 Task: Add the task  Implement a new cloud-based project accounting system for a company to the section Flight Plan in the project BayTech and add a Due Date to the respective task as 2024/05/18
Action: Mouse moved to (647, 502)
Screenshot: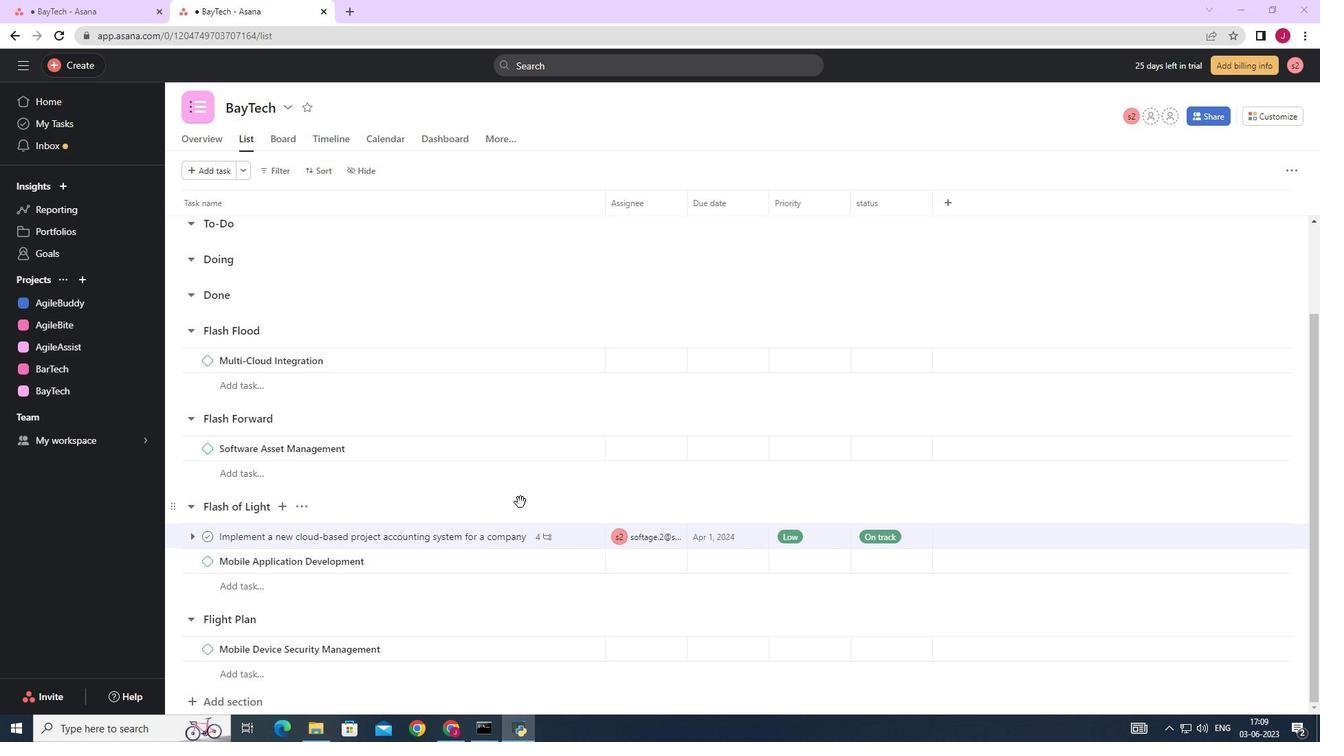 
Action: Mouse scrolled (647, 501) with delta (0, 0)
Screenshot: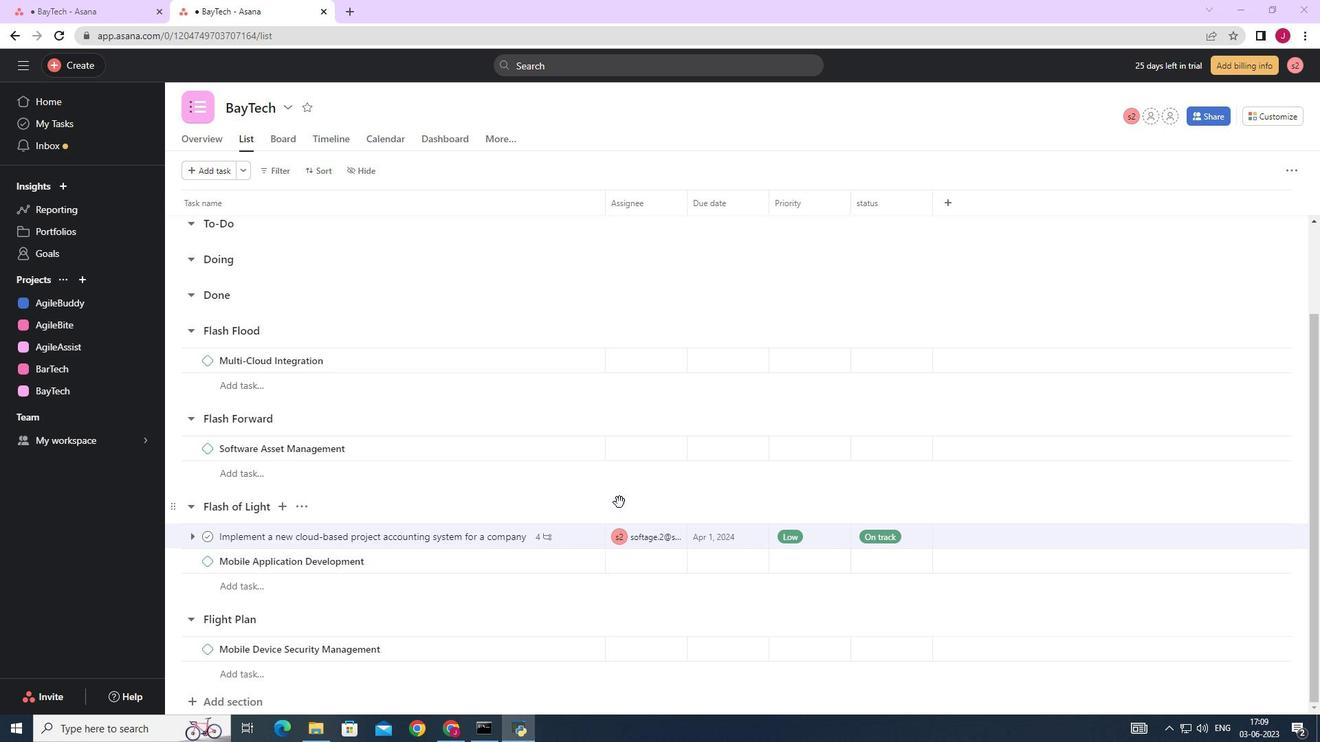 
Action: Mouse scrolled (647, 501) with delta (0, 0)
Screenshot: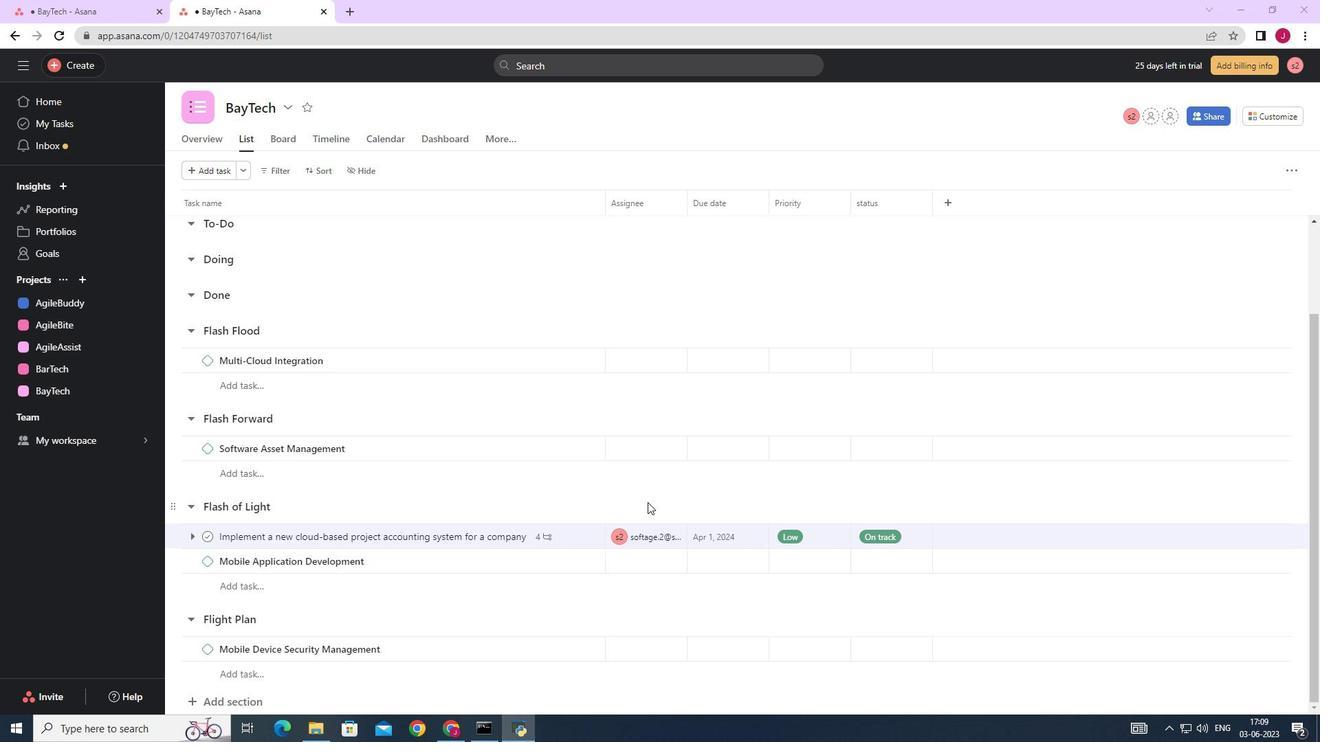 
Action: Mouse scrolled (647, 501) with delta (0, 0)
Screenshot: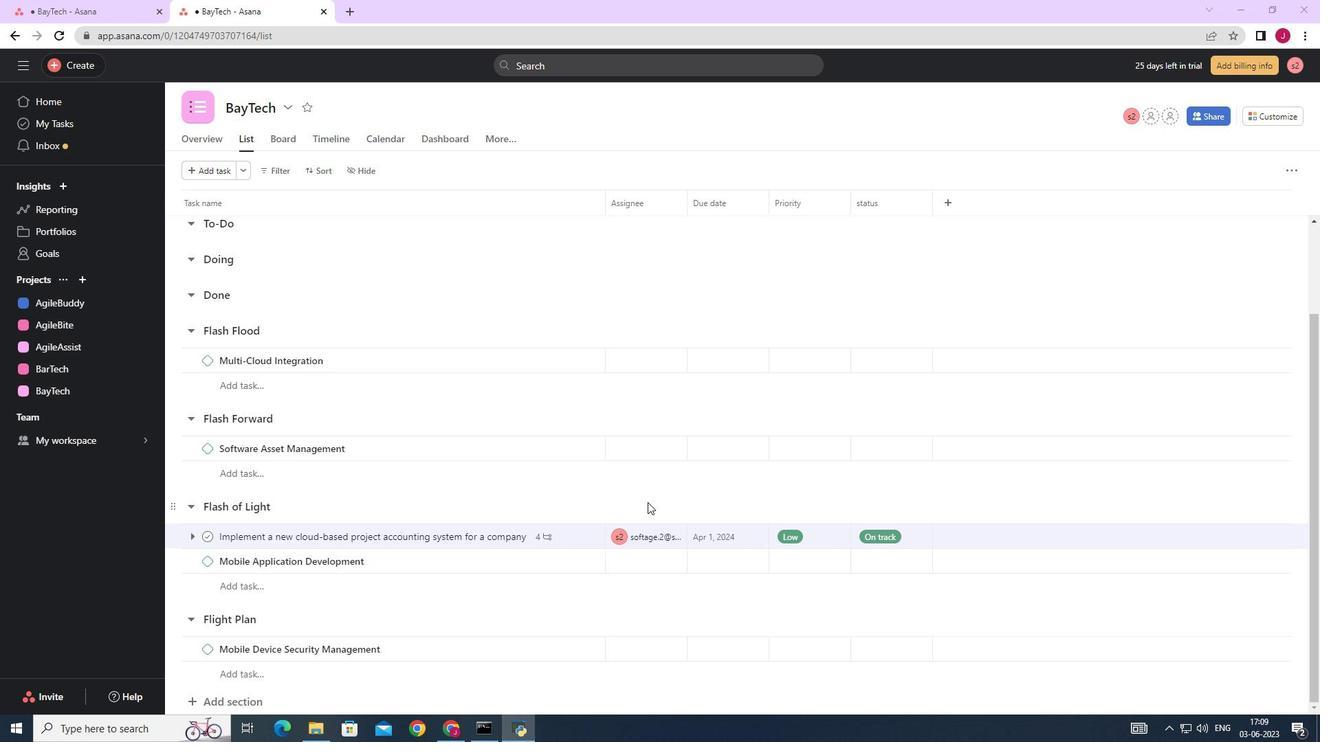 
Action: Mouse scrolled (647, 501) with delta (0, 0)
Screenshot: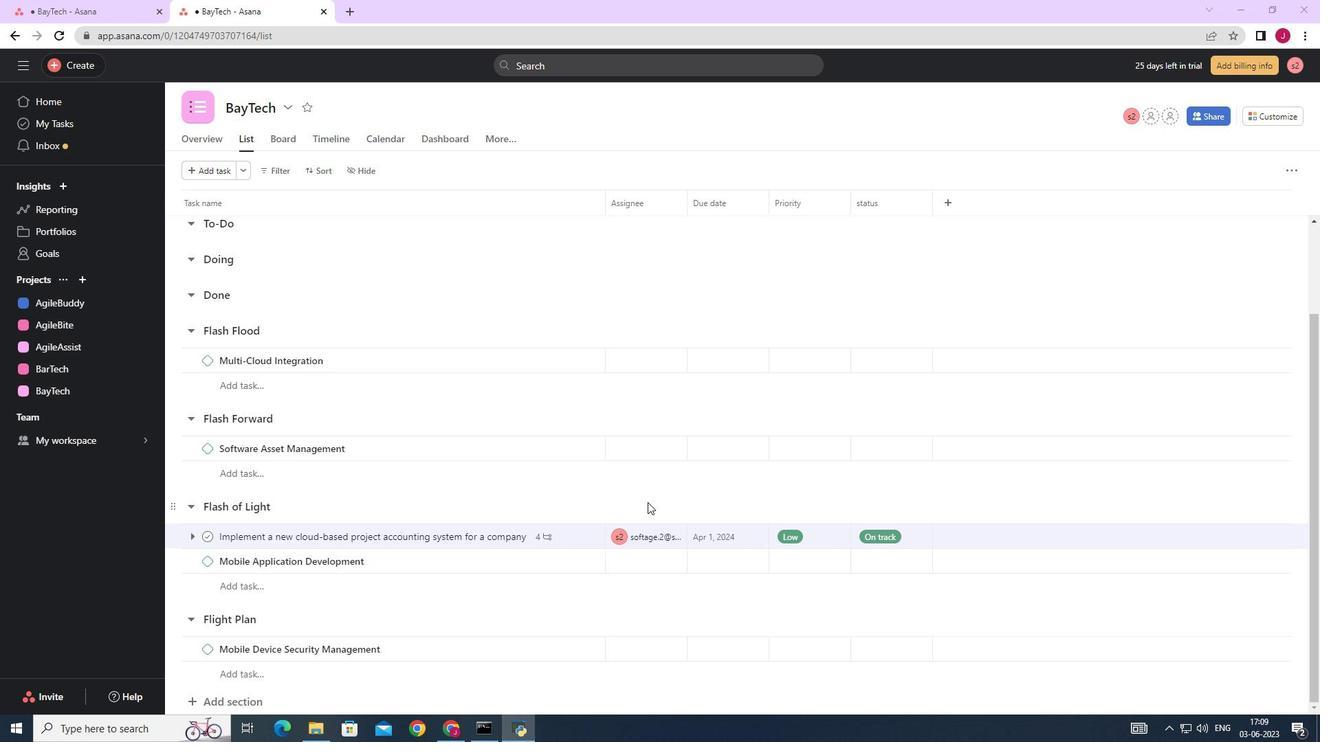 
Action: Mouse scrolled (647, 501) with delta (0, 0)
Screenshot: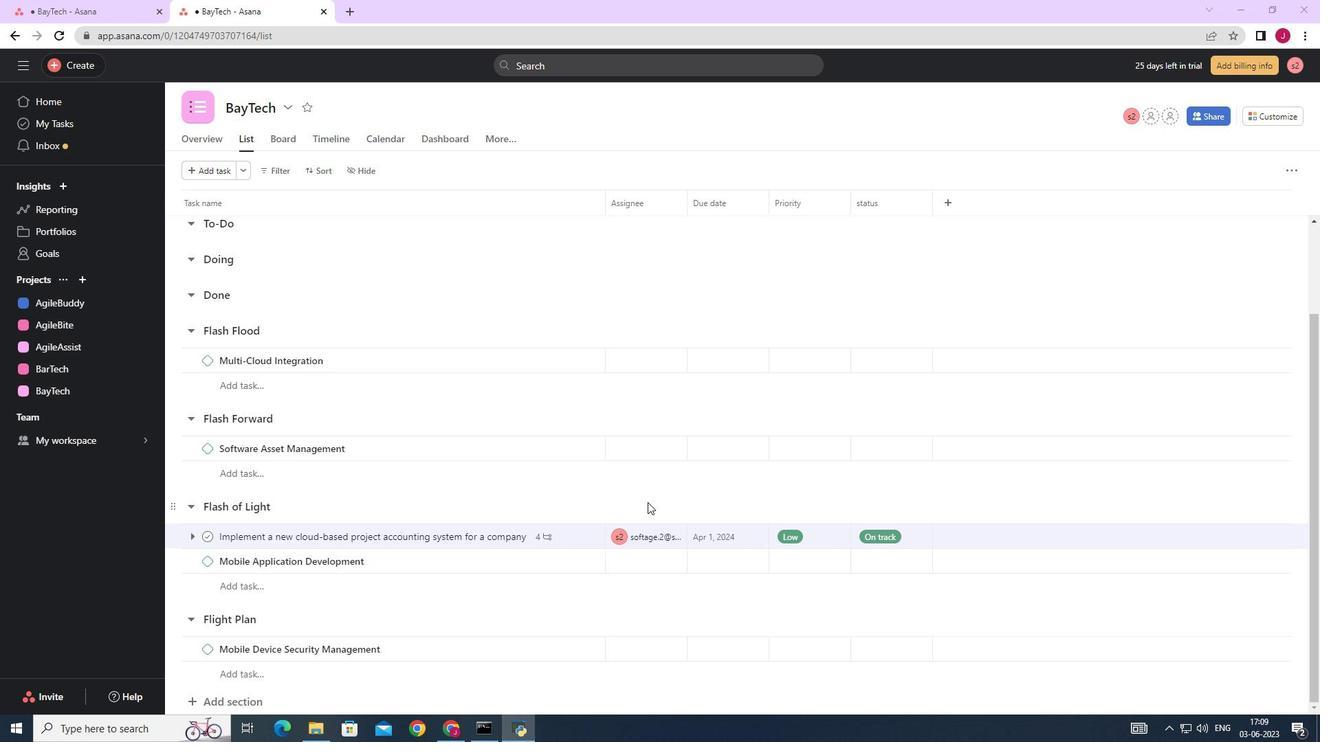 
Action: Mouse moved to (565, 535)
Screenshot: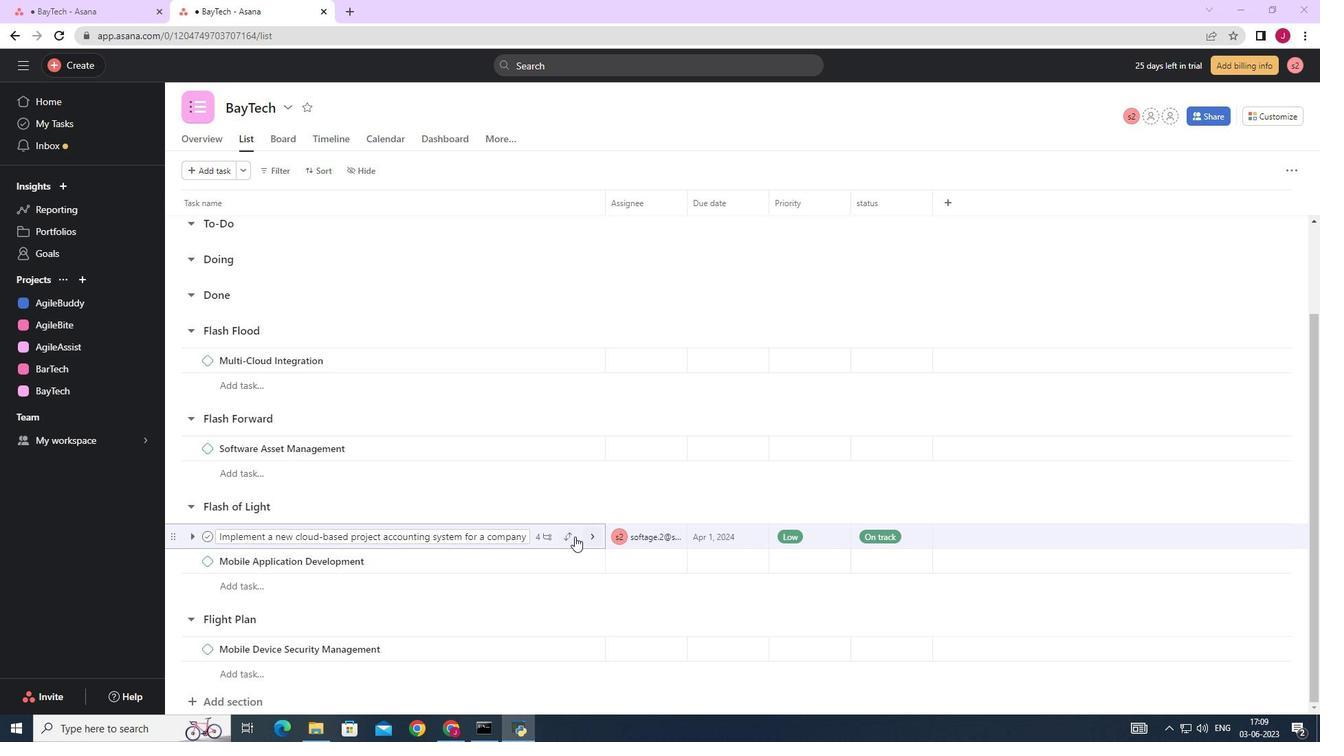 
Action: Mouse pressed left at (565, 535)
Screenshot: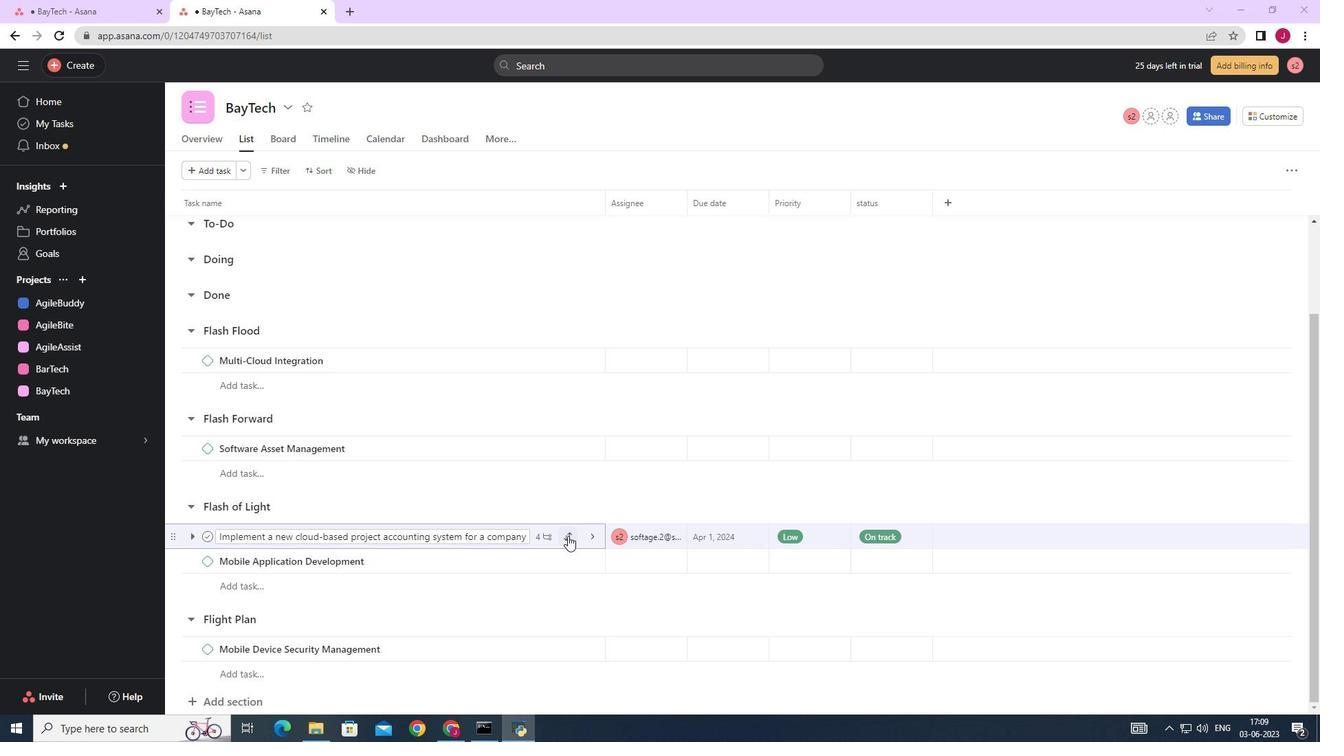 
Action: Mouse moved to (489, 506)
Screenshot: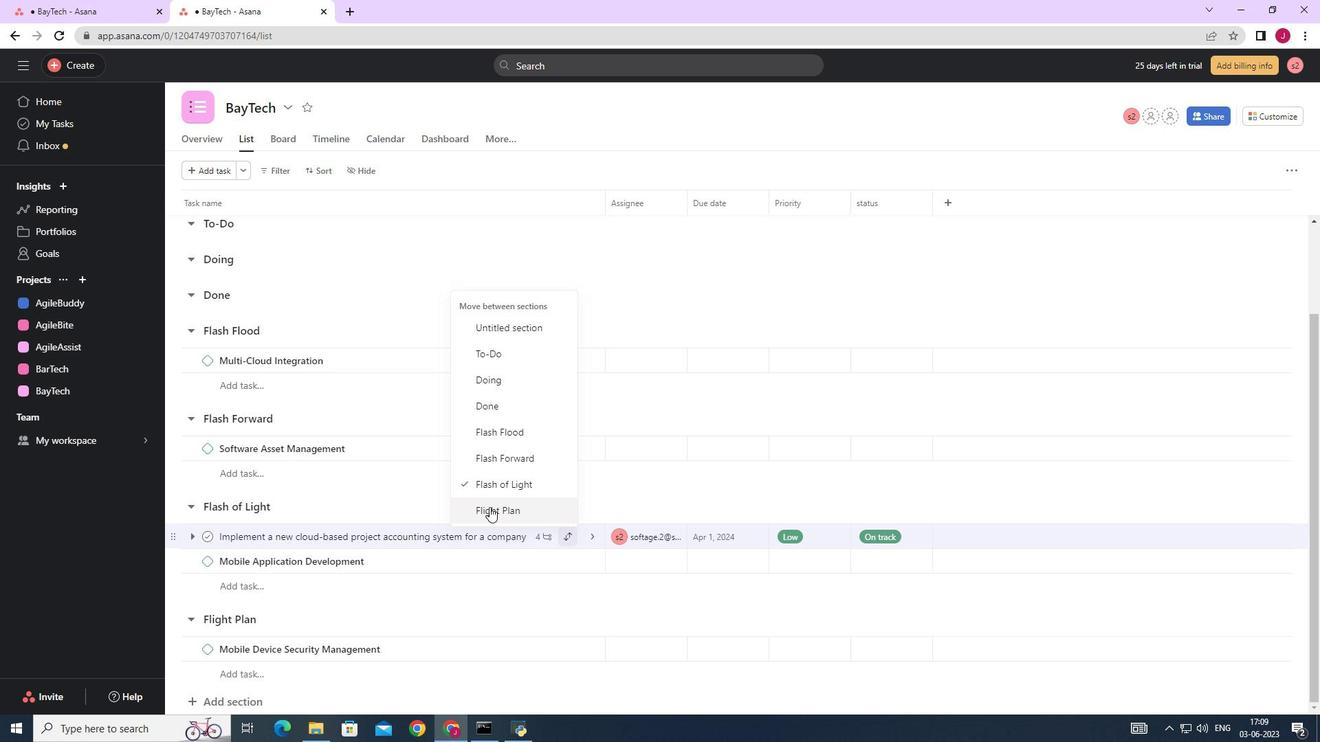 
Action: Mouse pressed left at (489, 506)
Screenshot: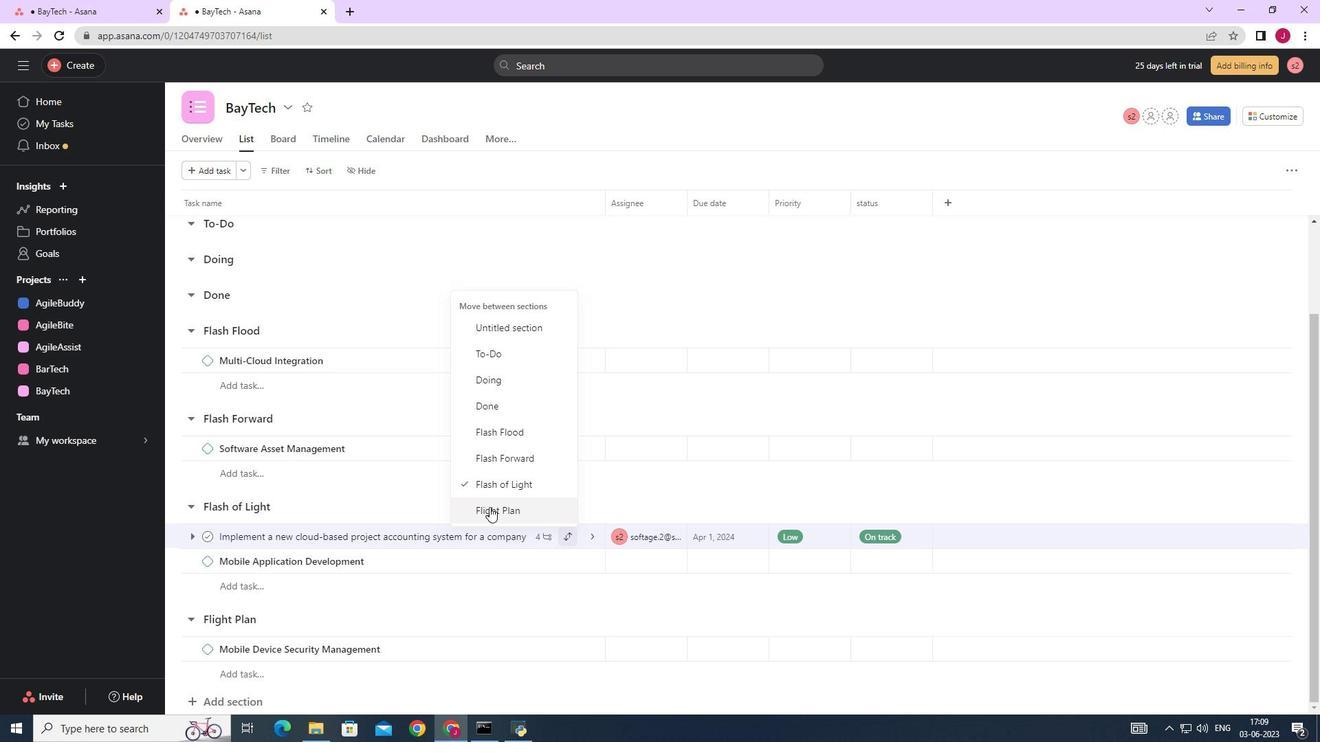 
Action: Mouse moved to (755, 628)
Screenshot: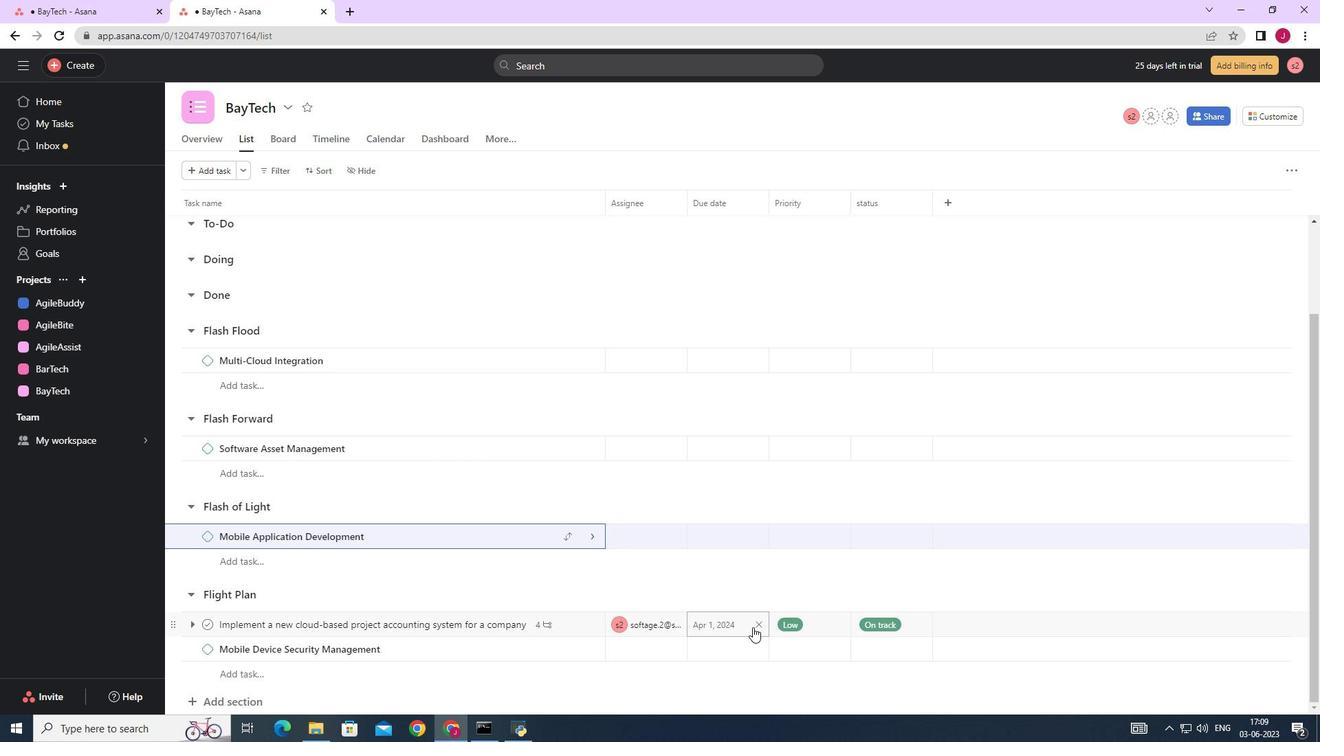 
Action: Mouse pressed left at (755, 628)
Screenshot: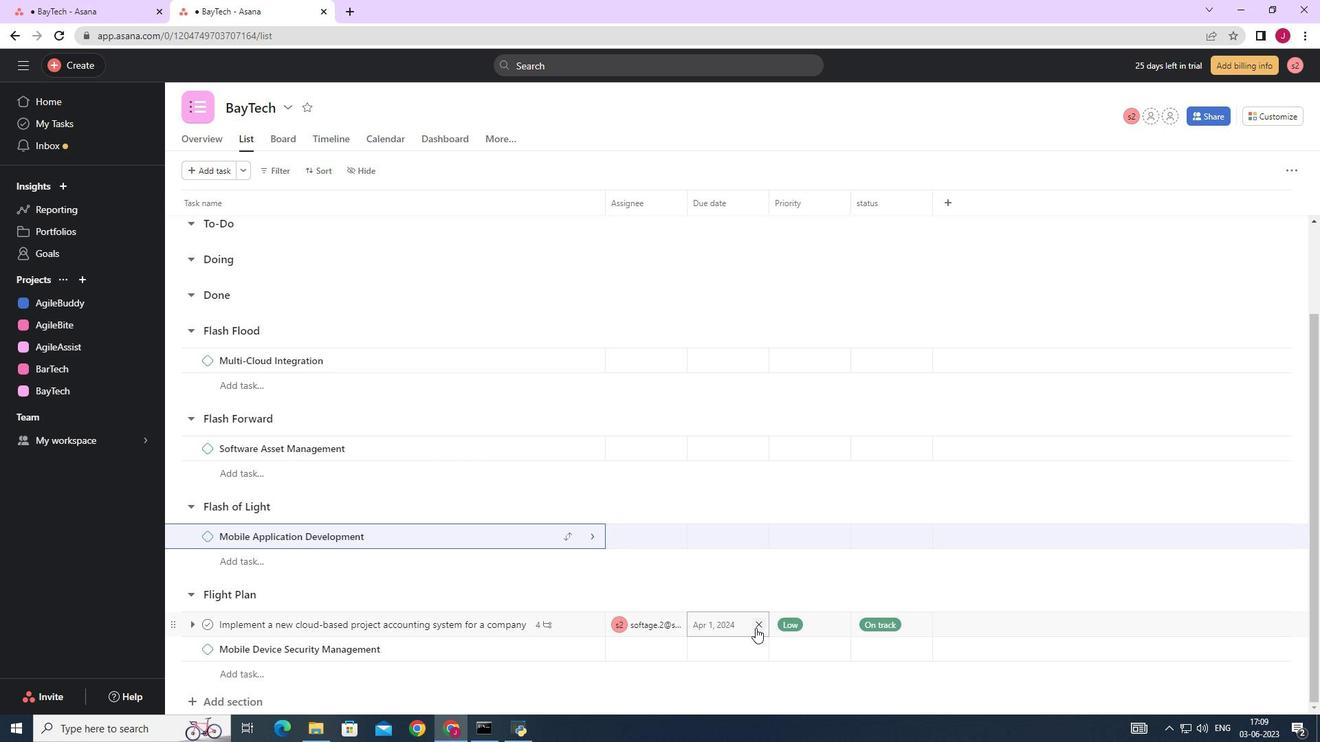 
Action: Mouse moved to (698, 490)
Screenshot: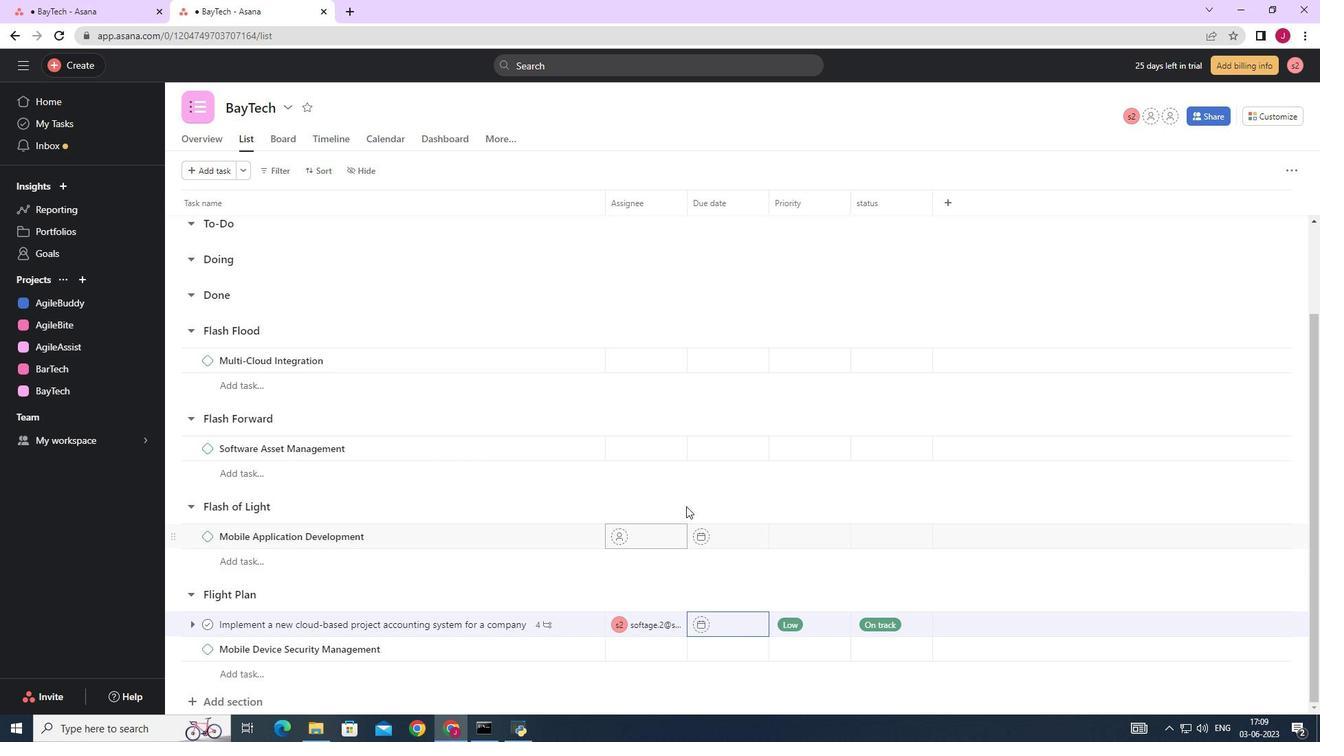
Action: Mouse scrolled (698, 489) with delta (0, 0)
Screenshot: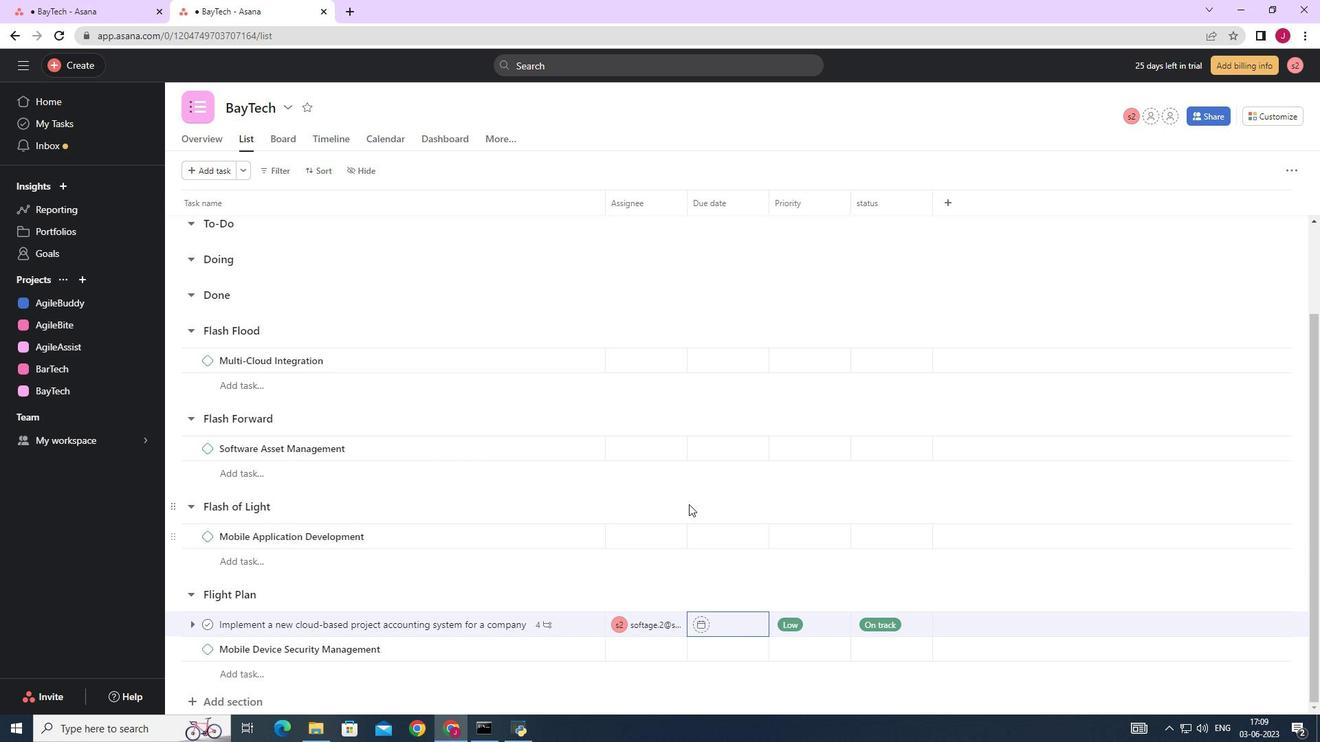 
Action: Mouse scrolled (698, 489) with delta (0, 0)
Screenshot: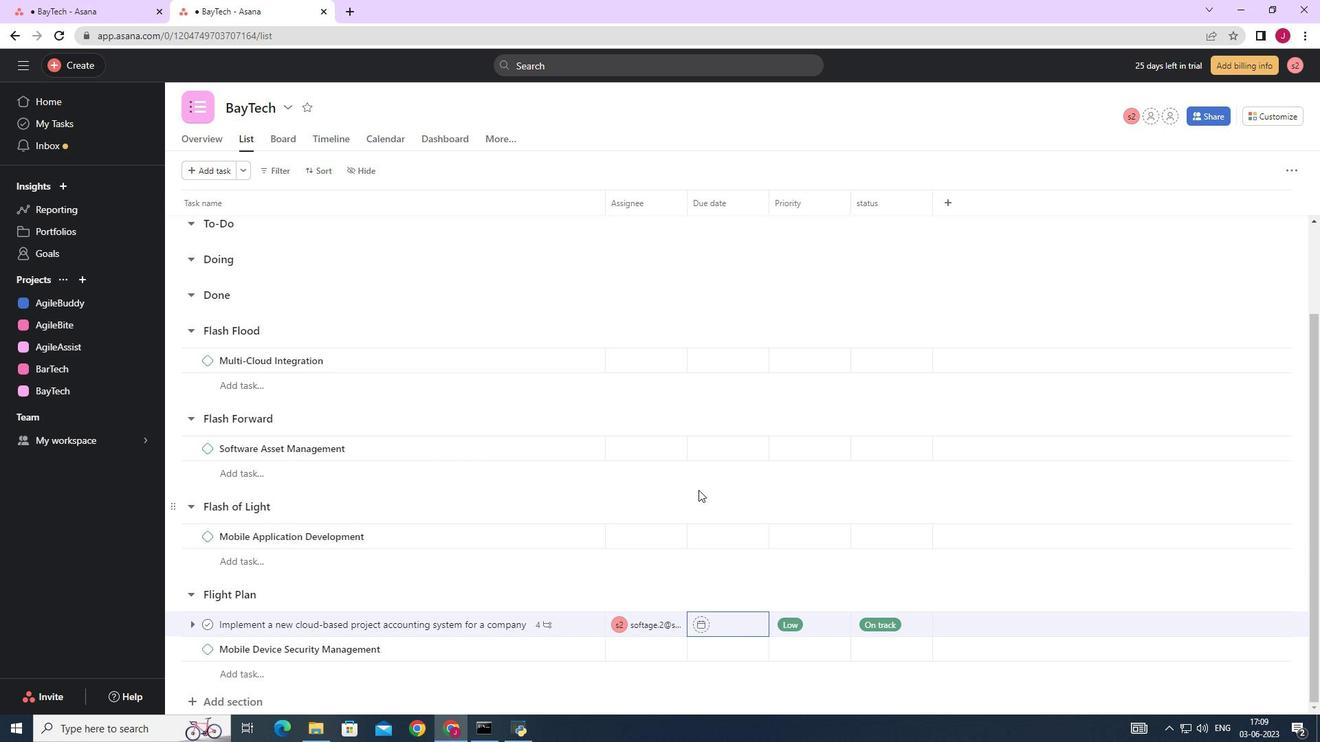 
Action: Mouse scrolled (698, 489) with delta (0, 0)
Screenshot: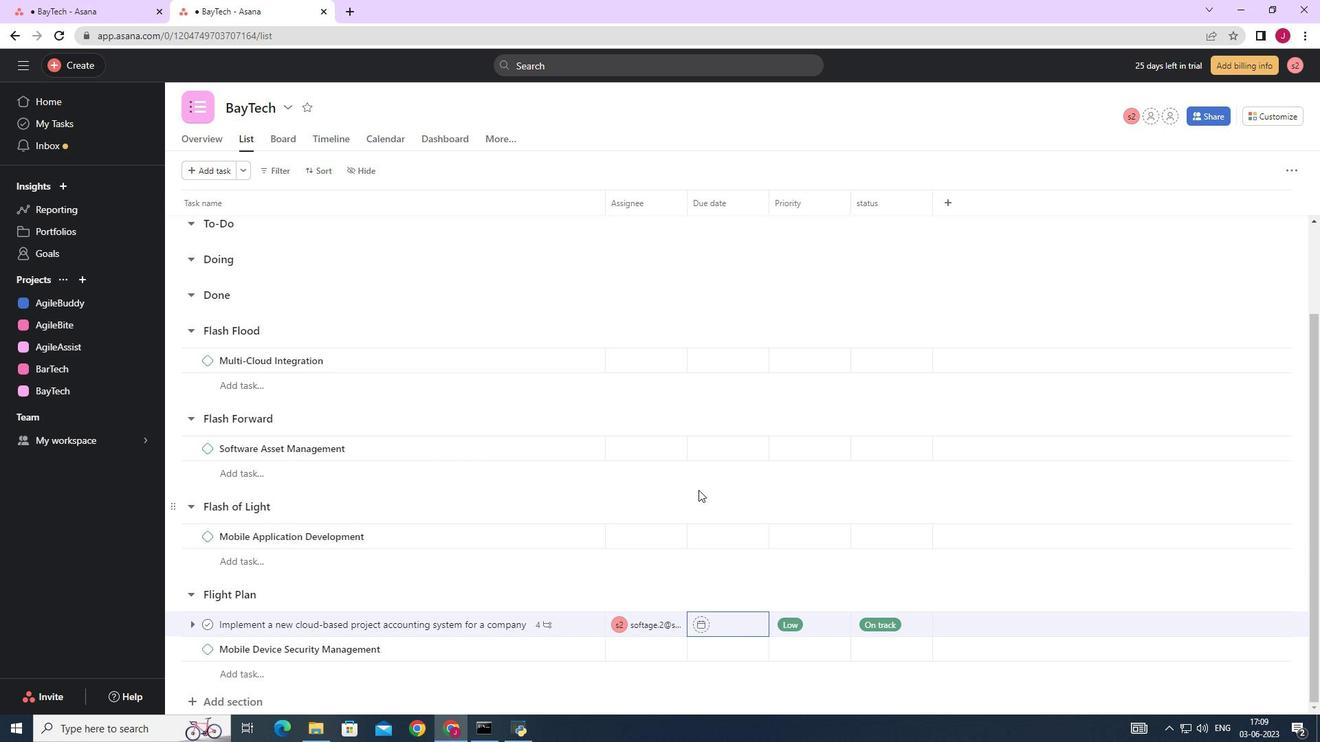 
Action: Mouse scrolled (698, 489) with delta (0, 0)
Screenshot: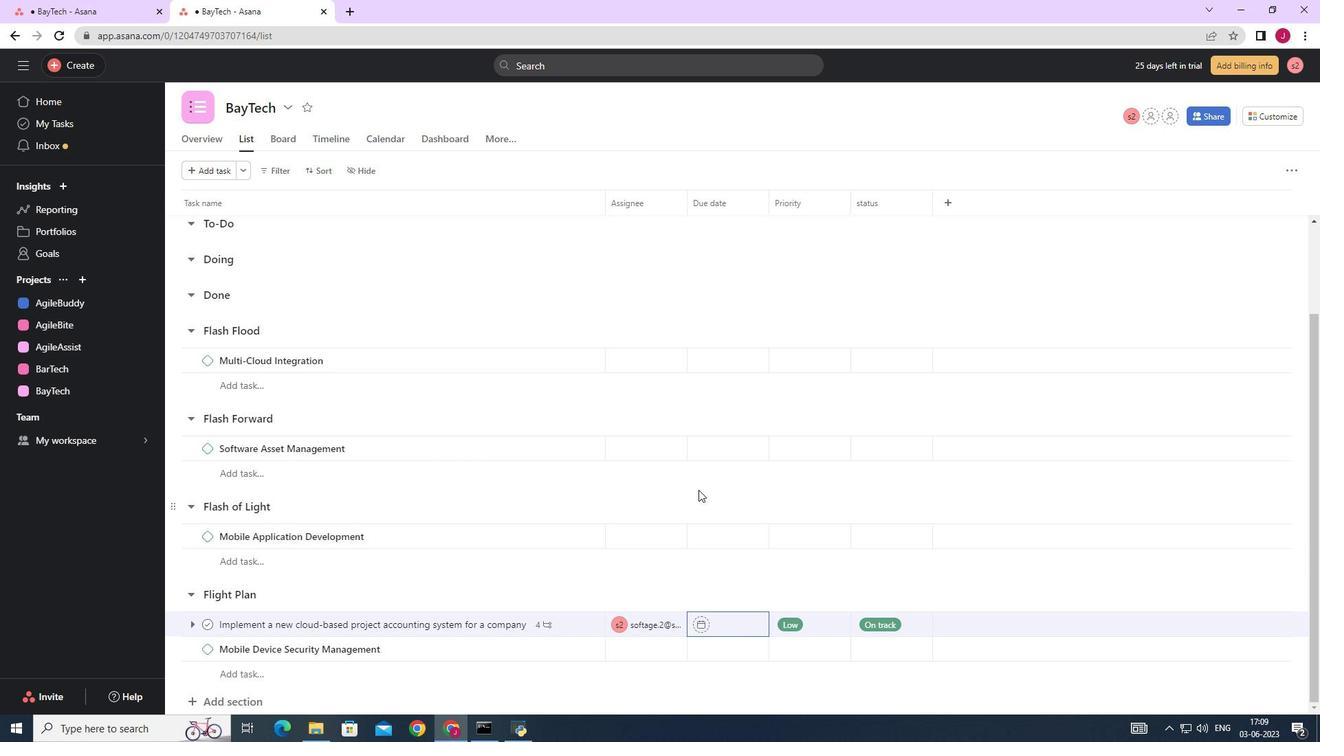 
Action: Mouse scrolled (698, 489) with delta (0, 0)
Screenshot: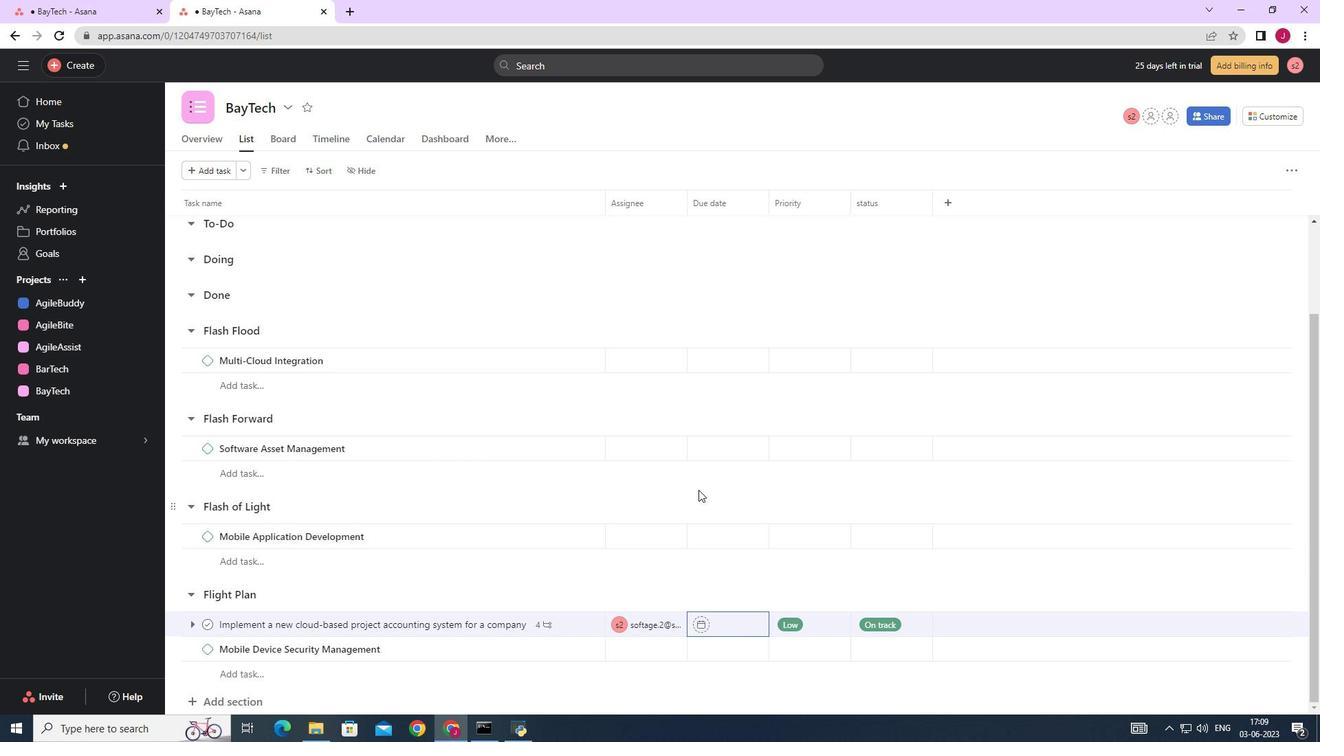 
Action: Mouse moved to (702, 492)
Screenshot: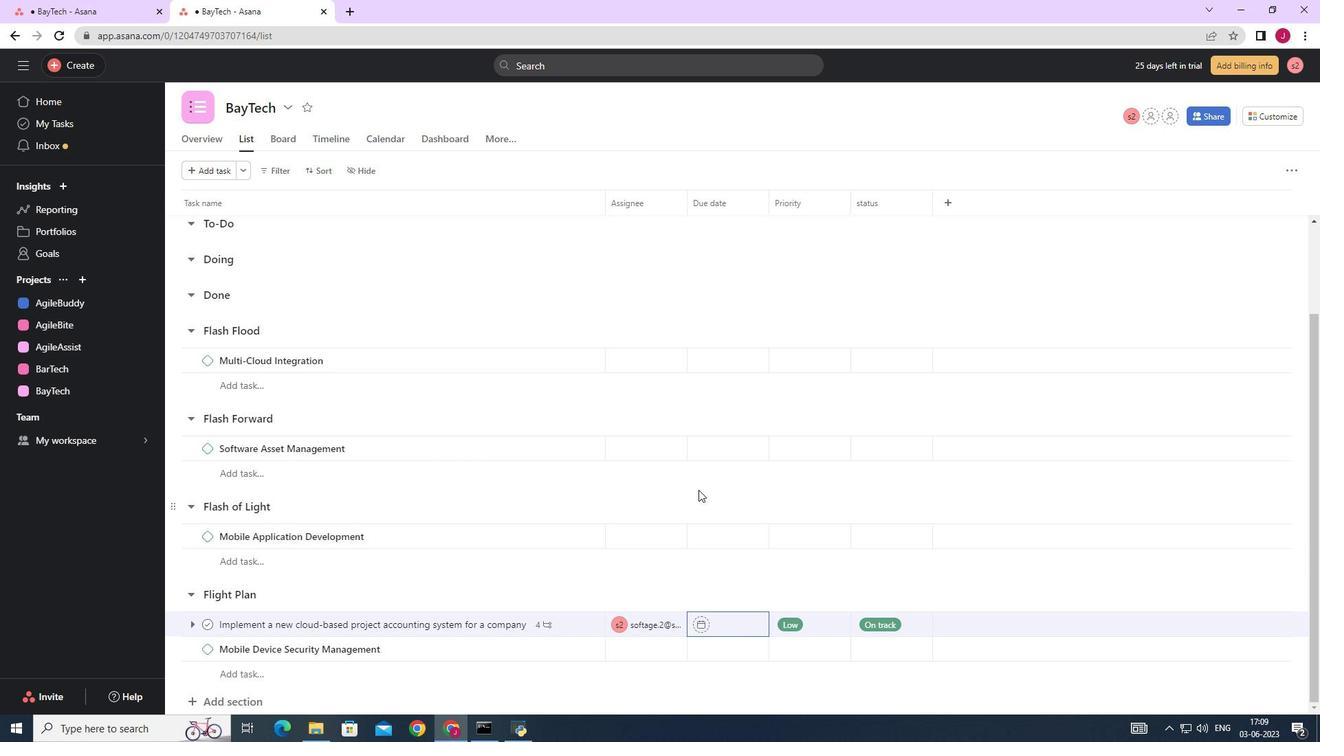 
Action: Mouse scrolled (702, 491) with delta (0, 0)
Screenshot: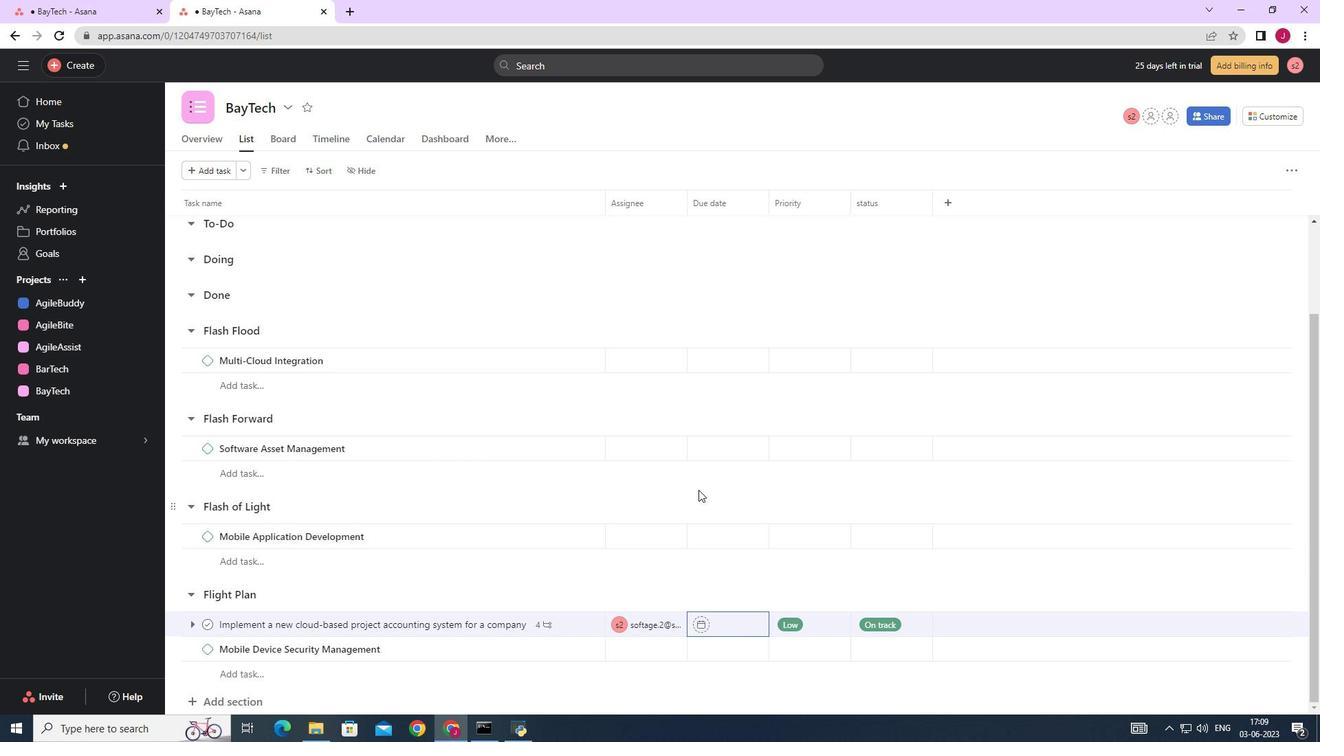 
Action: Mouse moved to (727, 618)
Screenshot: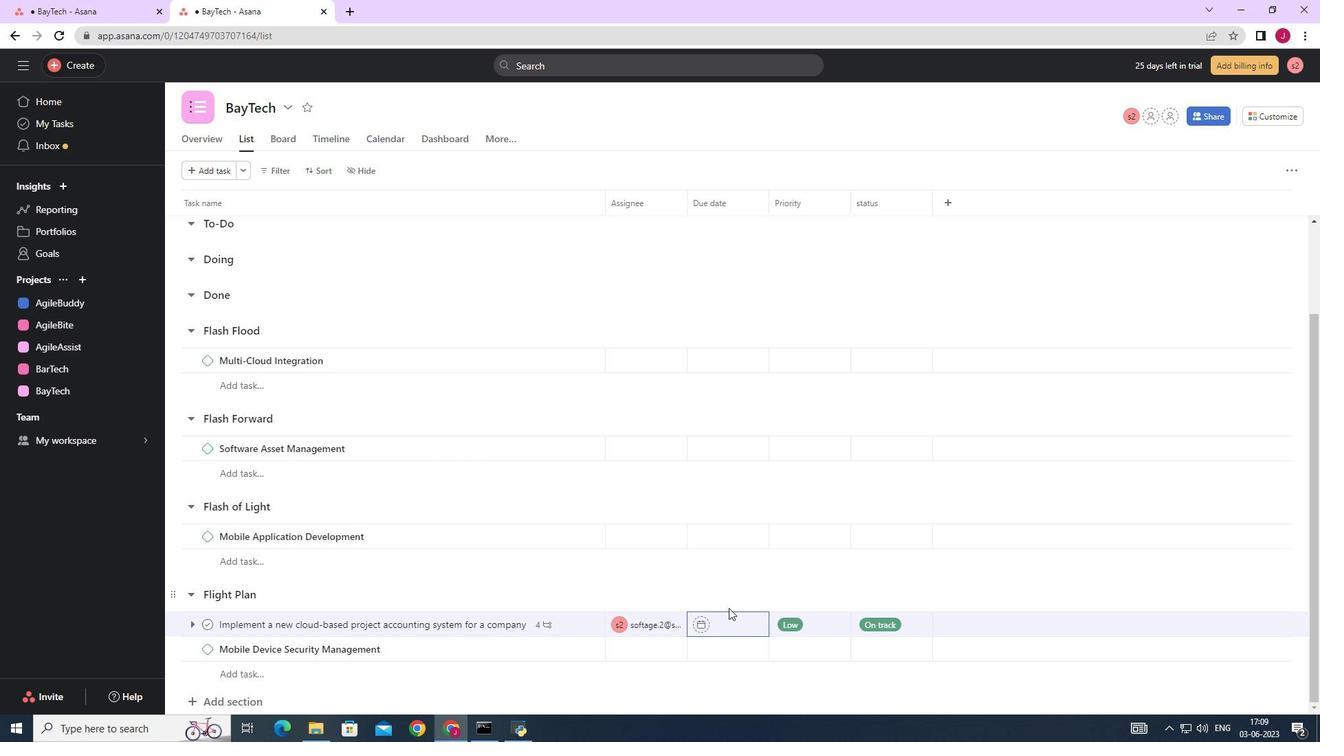 
Action: Mouse pressed left at (727, 618)
Screenshot: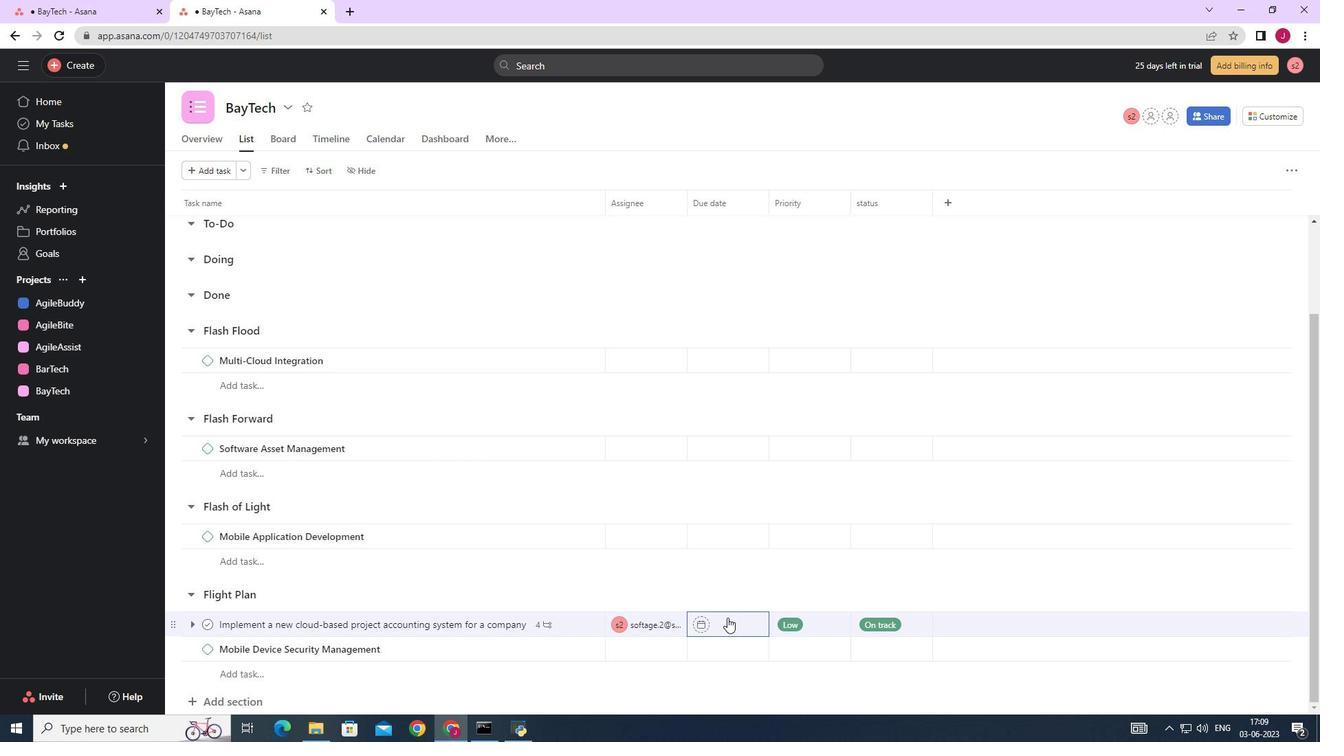 
Action: Mouse moved to (861, 406)
Screenshot: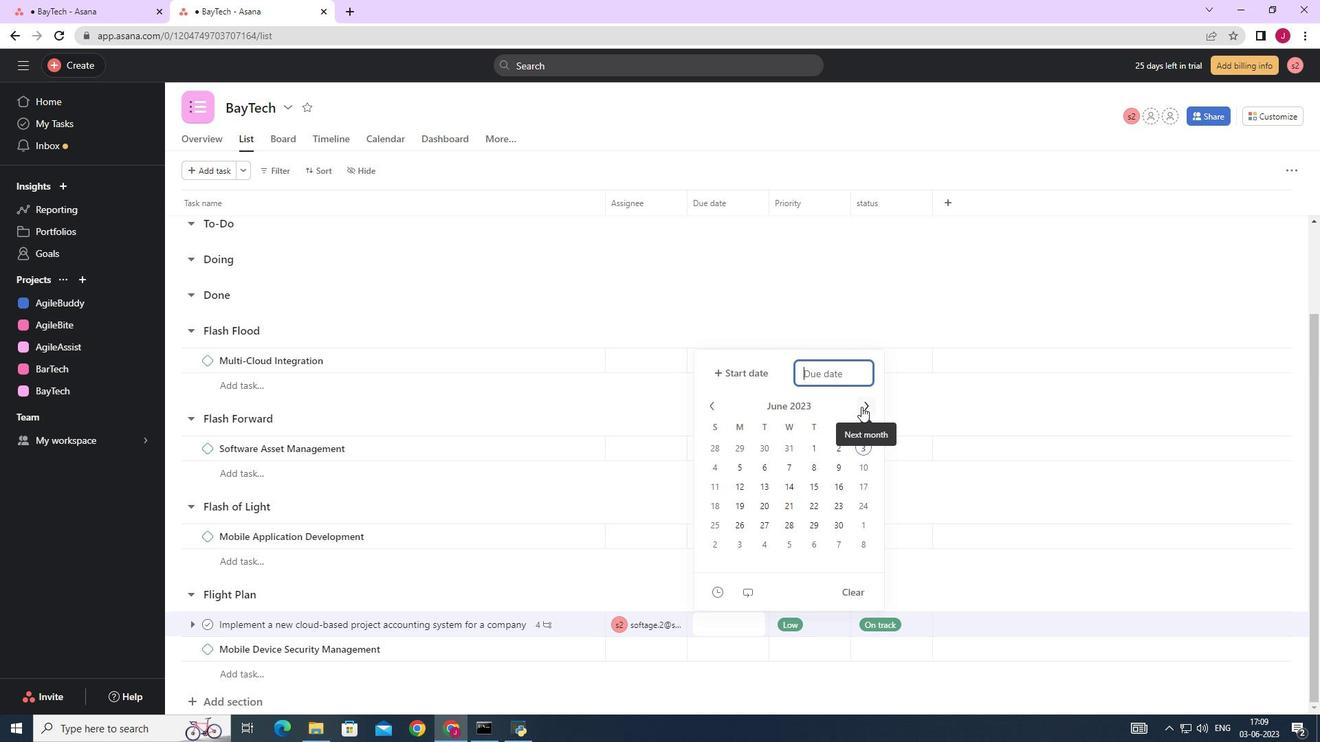 
Action: Mouse pressed left at (861, 406)
Screenshot: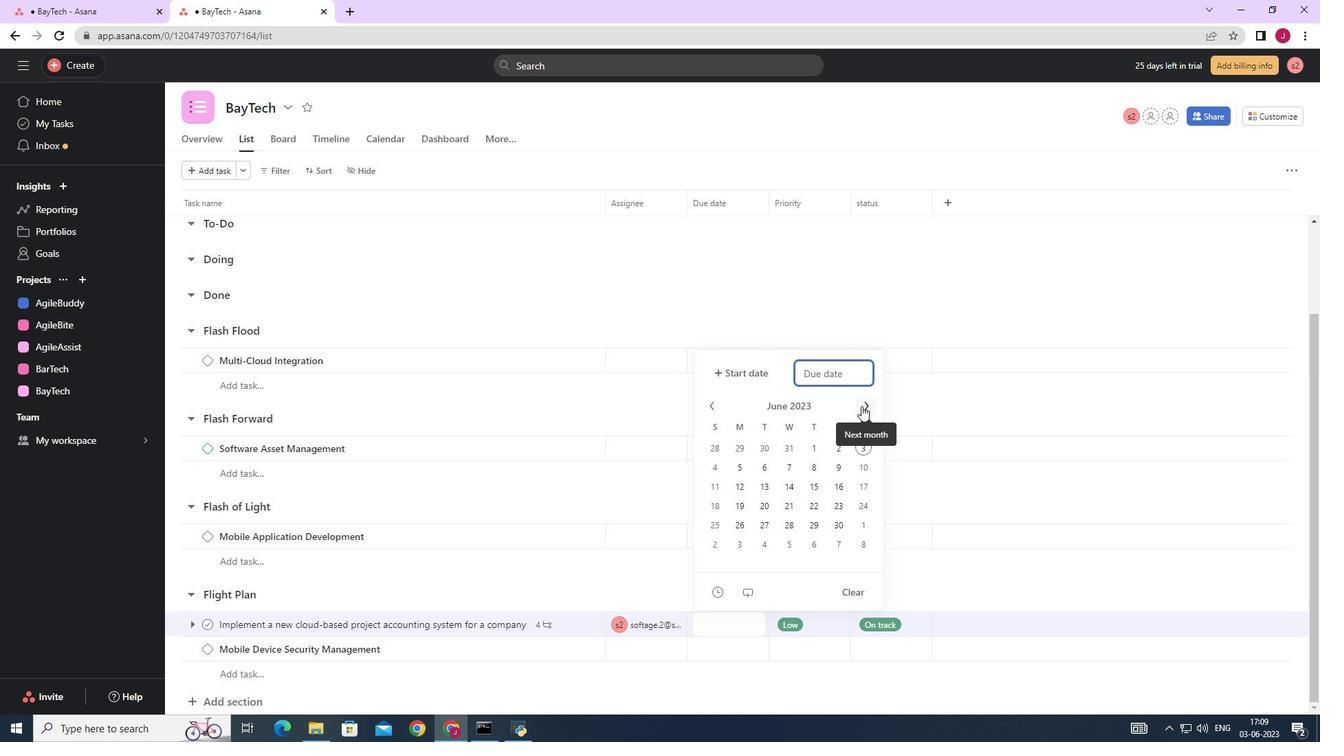 
Action: Mouse pressed left at (861, 406)
Screenshot: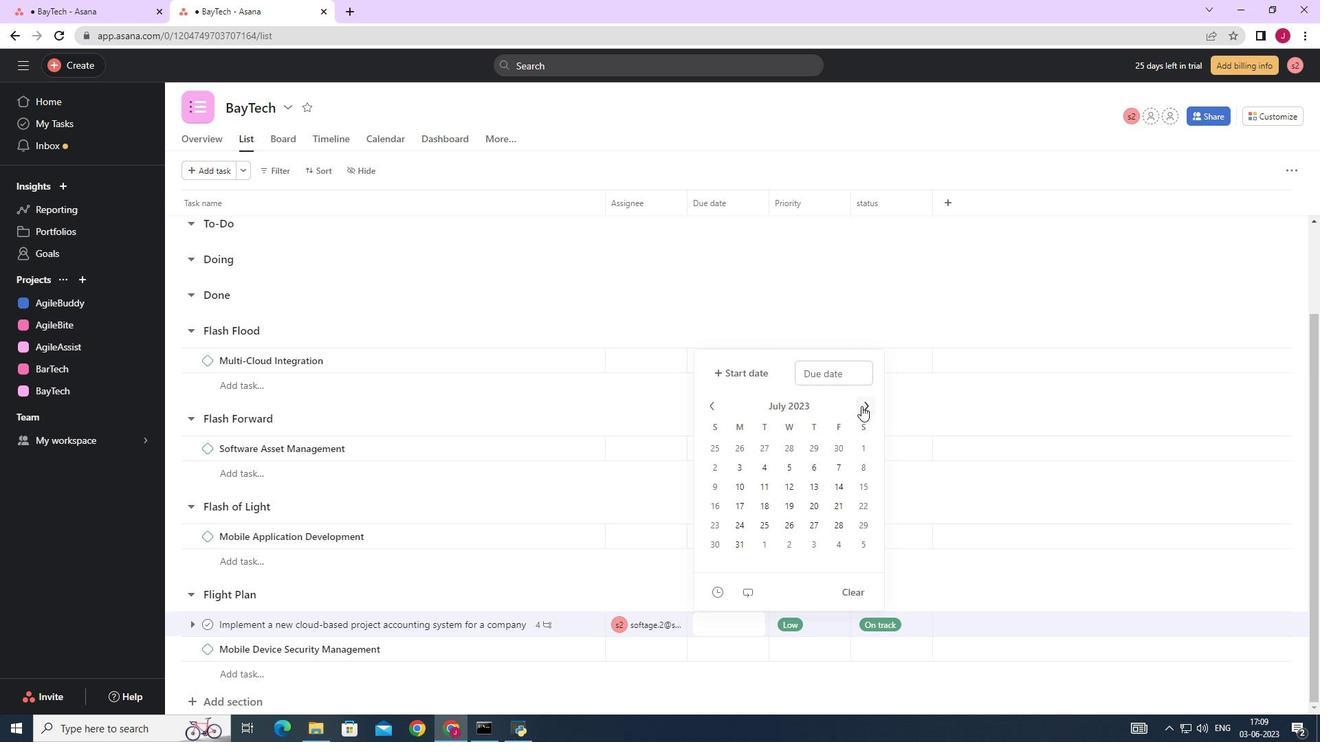 
Action: Mouse pressed left at (861, 406)
Screenshot: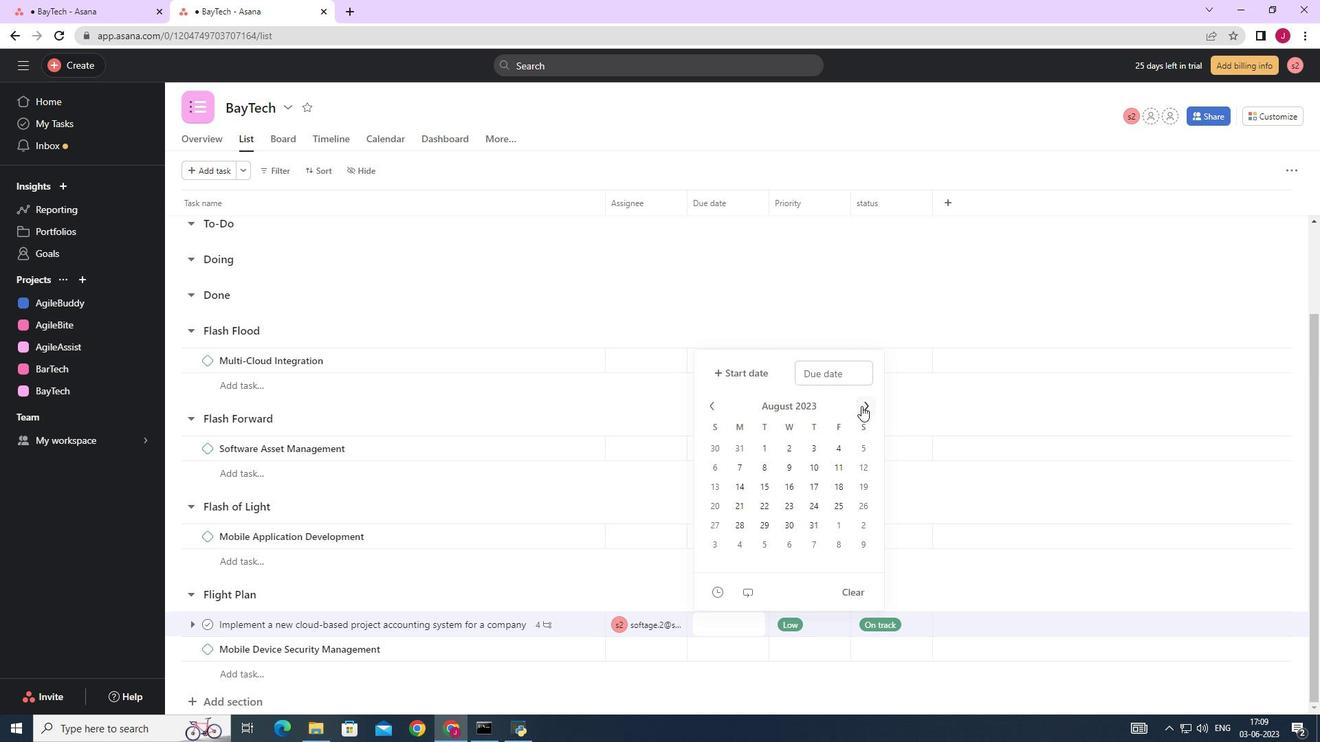 
Action: Mouse pressed left at (861, 406)
Screenshot: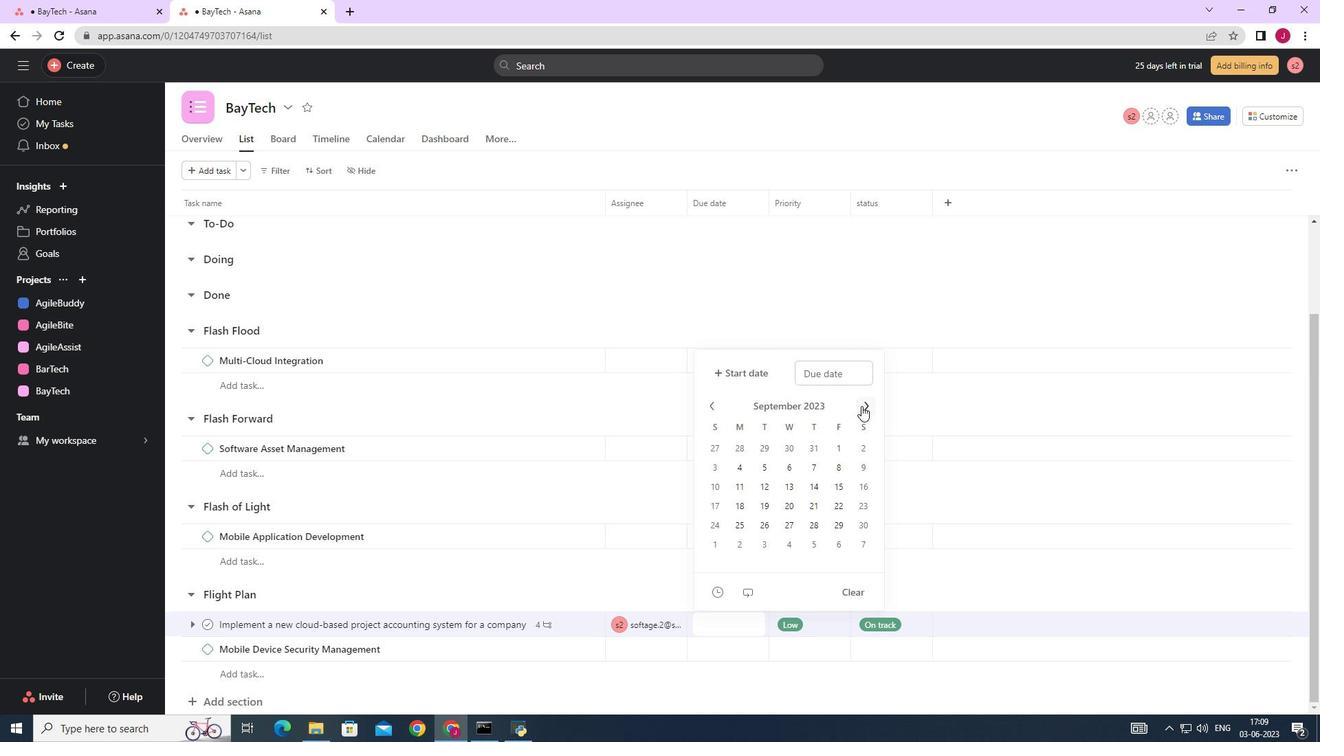 
Action: Mouse pressed left at (861, 406)
Screenshot: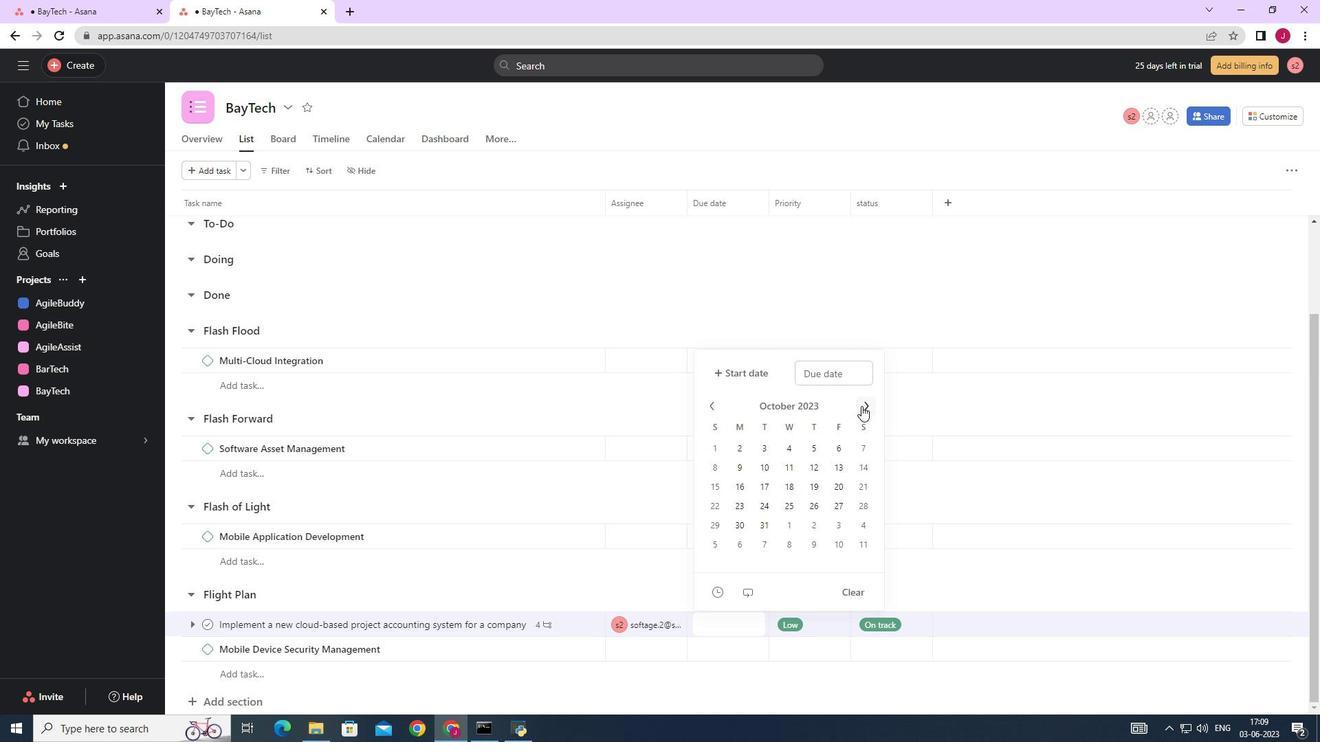 
Action: Mouse pressed left at (861, 406)
Screenshot: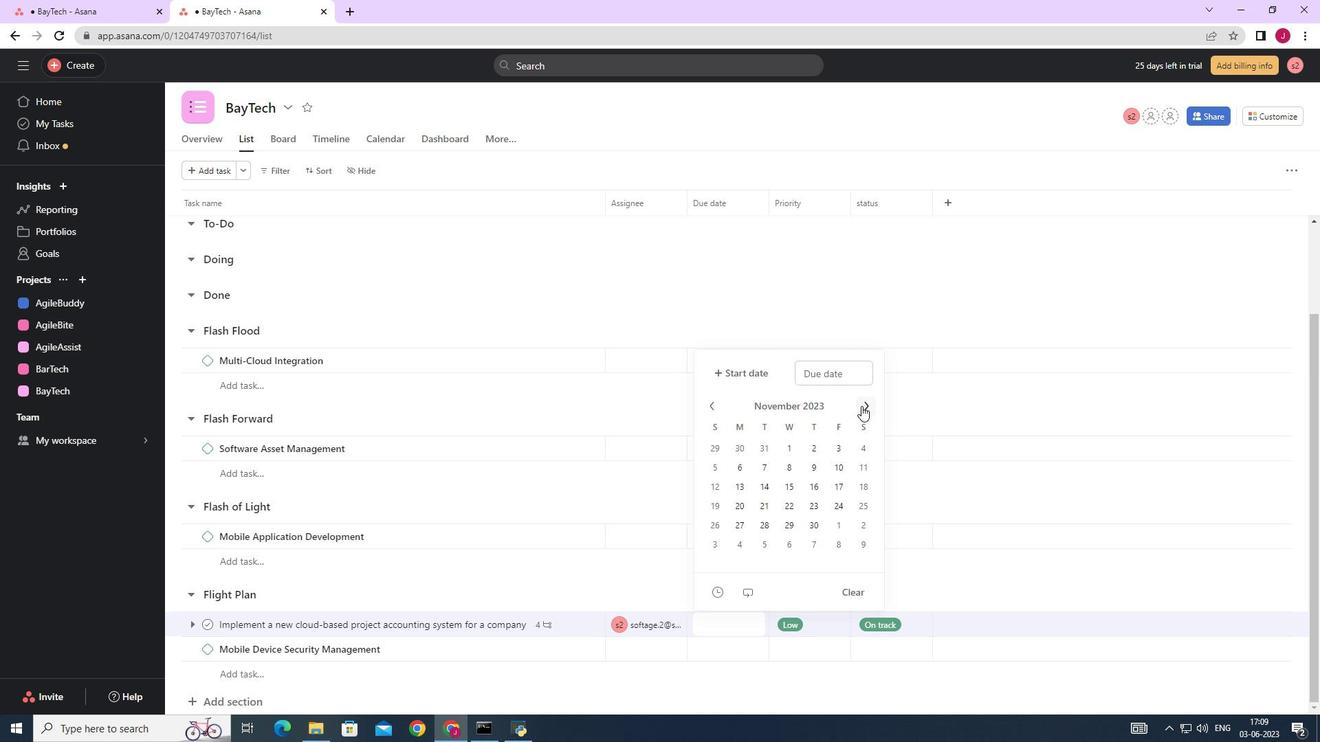 
Action: Mouse pressed left at (861, 406)
Screenshot: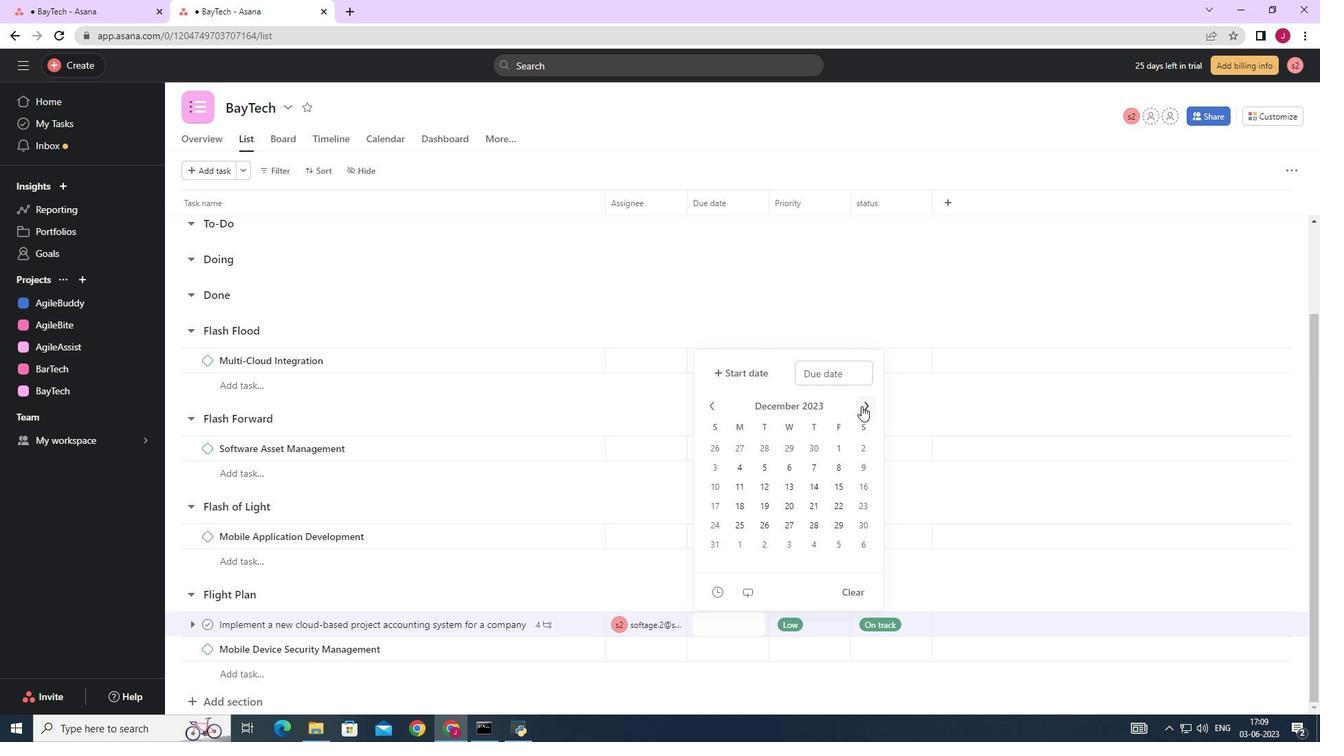 
Action: Mouse pressed left at (861, 406)
Screenshot: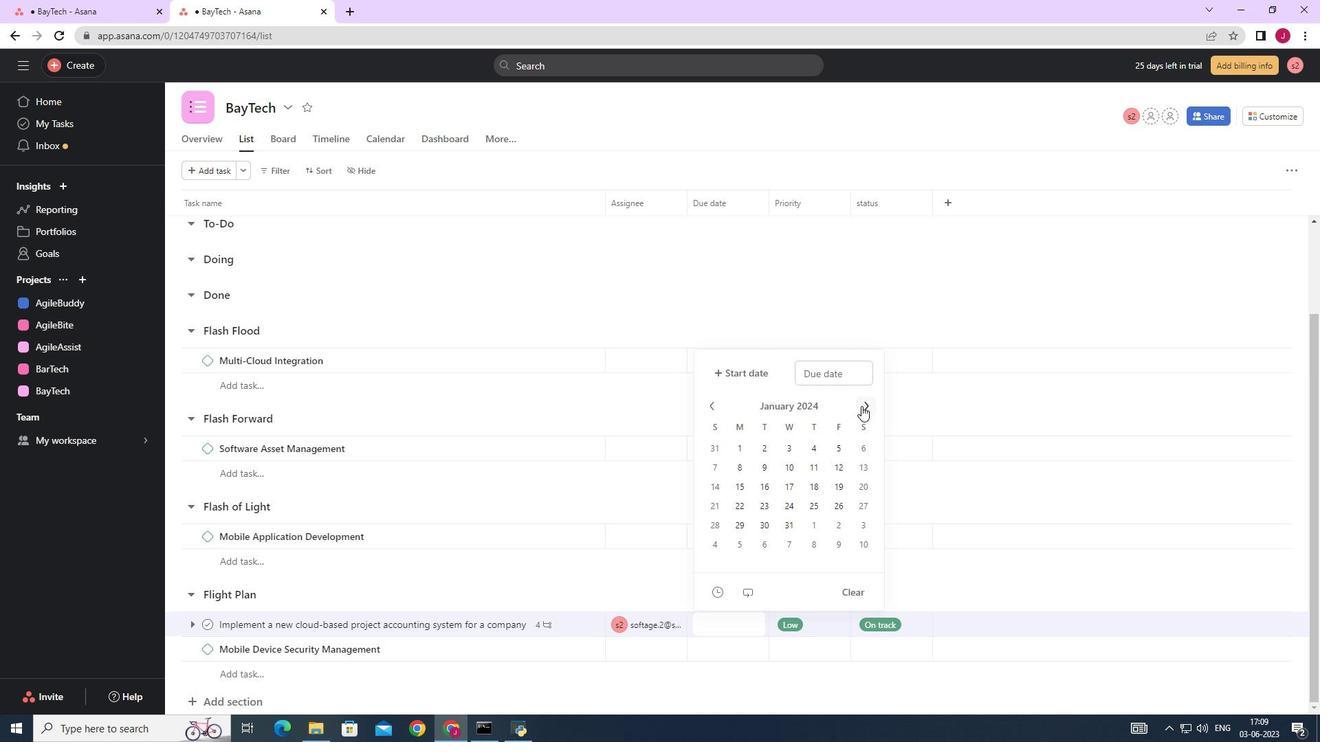 
Action: Mouse pressed left at (861, 406)
Screenshot: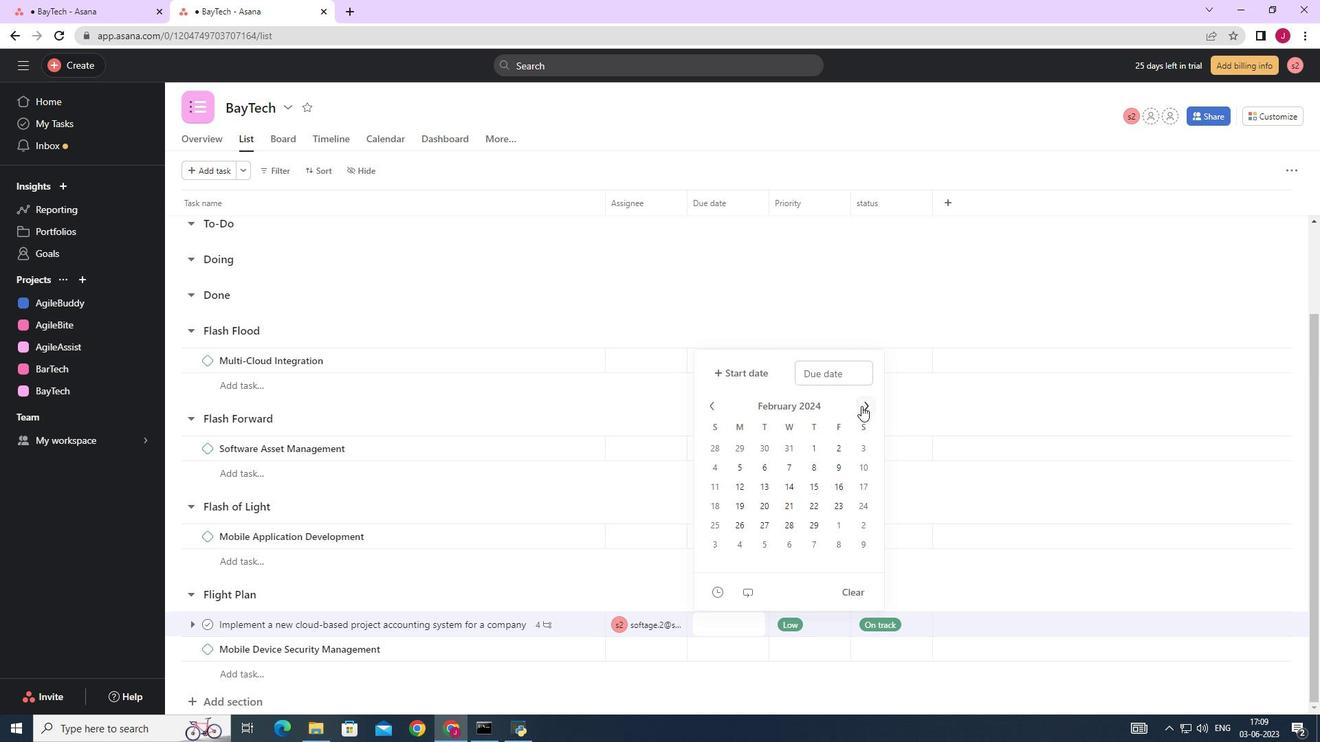 
Action: Mouse pressed left at (861, 406)
Screenshot: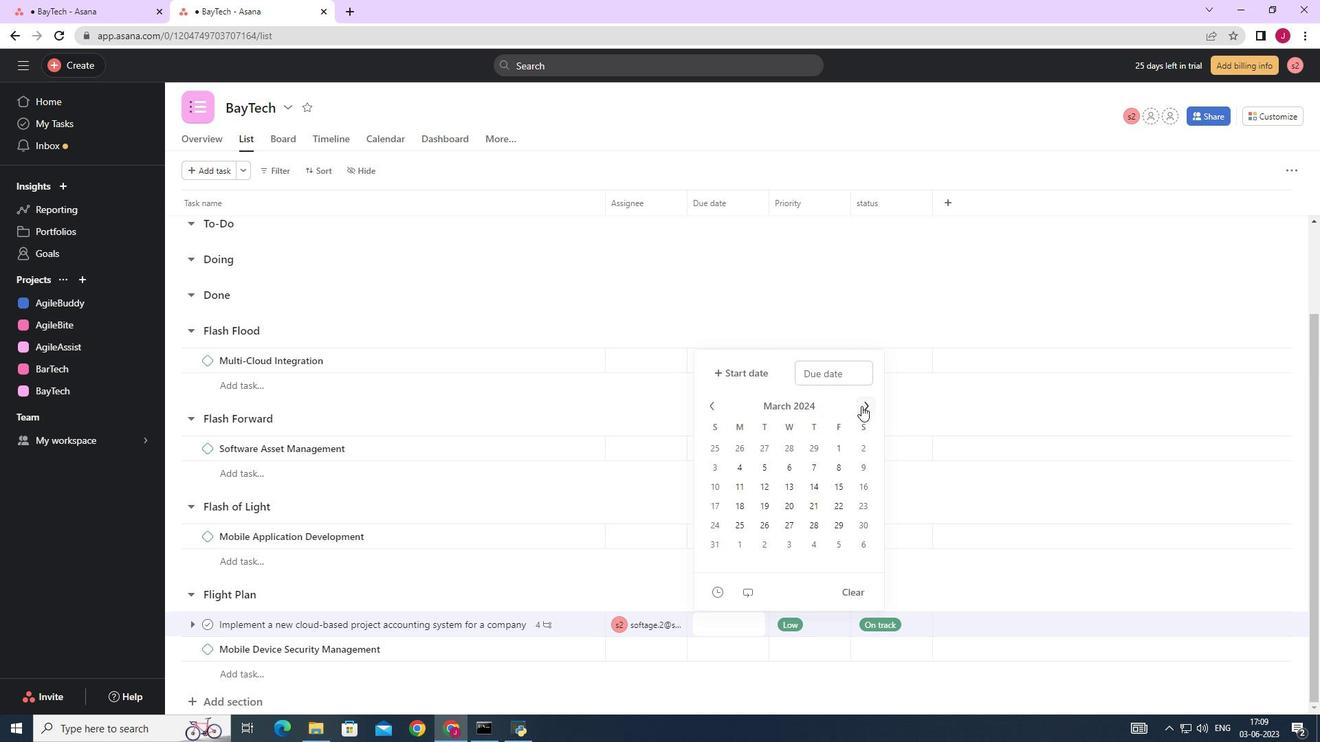 
Action: Mouse pressed left at (861, 406)
Screenshot: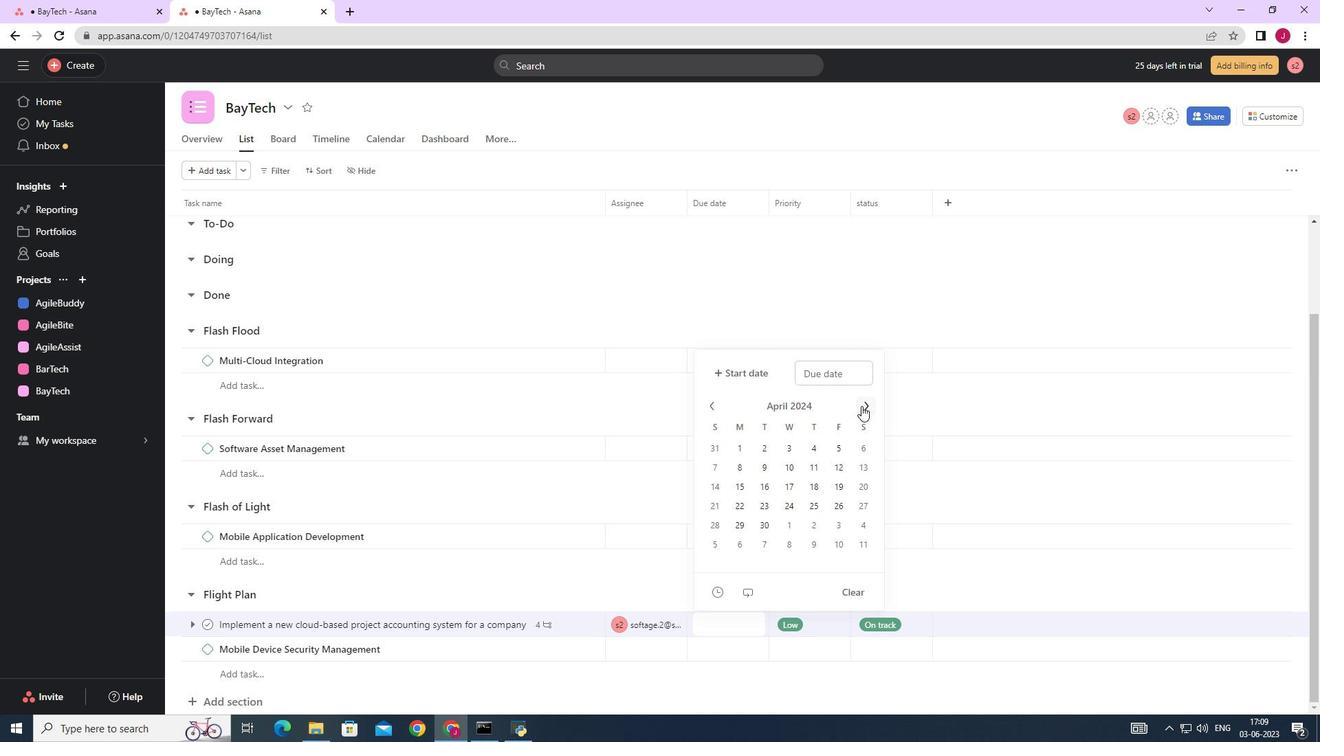 
Action: Mouse moved to (856, 484)
Screenshot: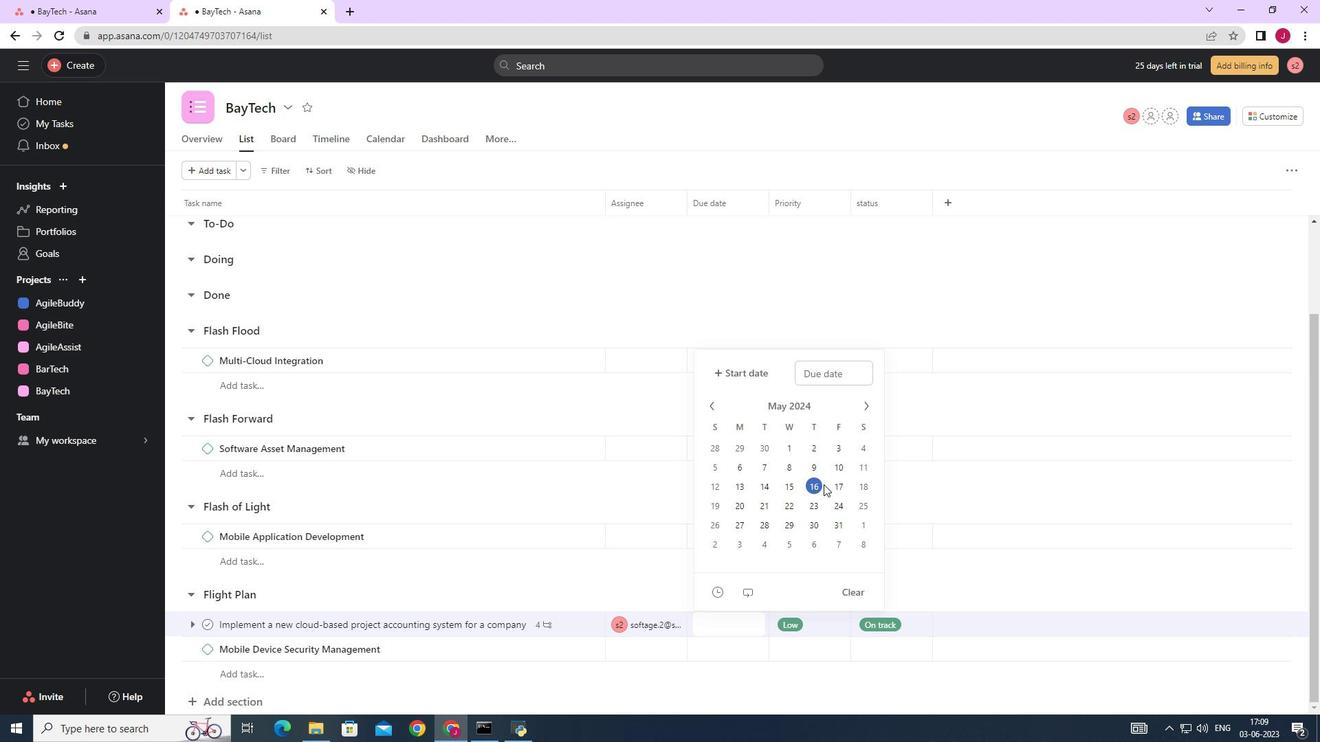 
Action: Mouse pressed left at (856, 484)
Screenshot: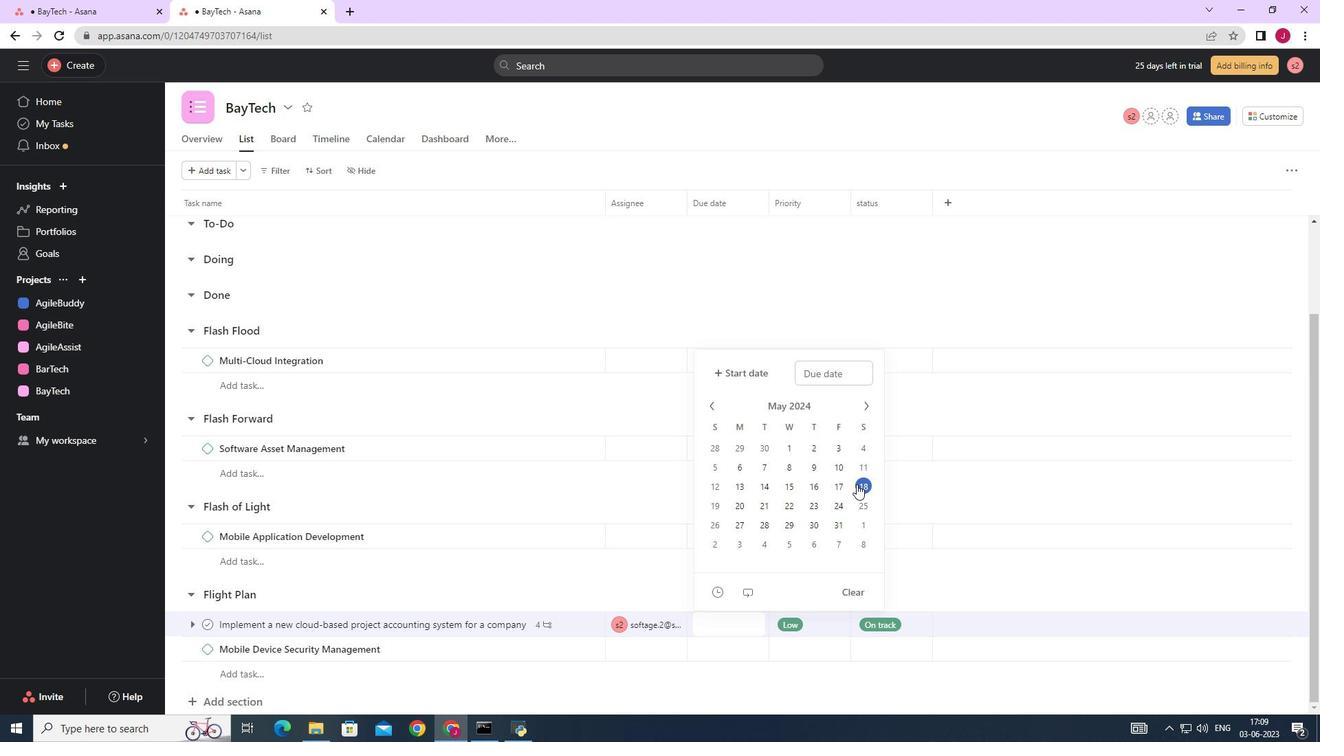 
Action: Mouse moved to (1005, 314)
Screenshot: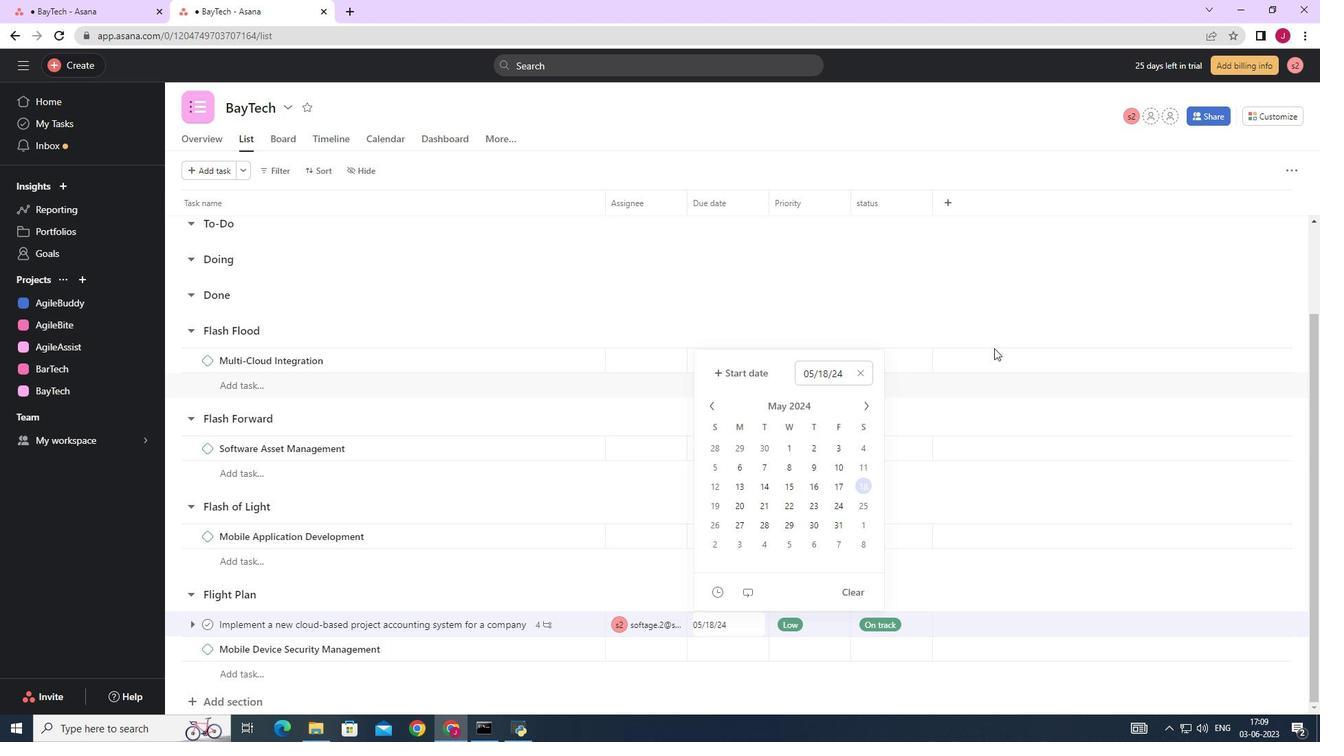 
Action: Mouse pressed left at (1005, 314)
Screenshot: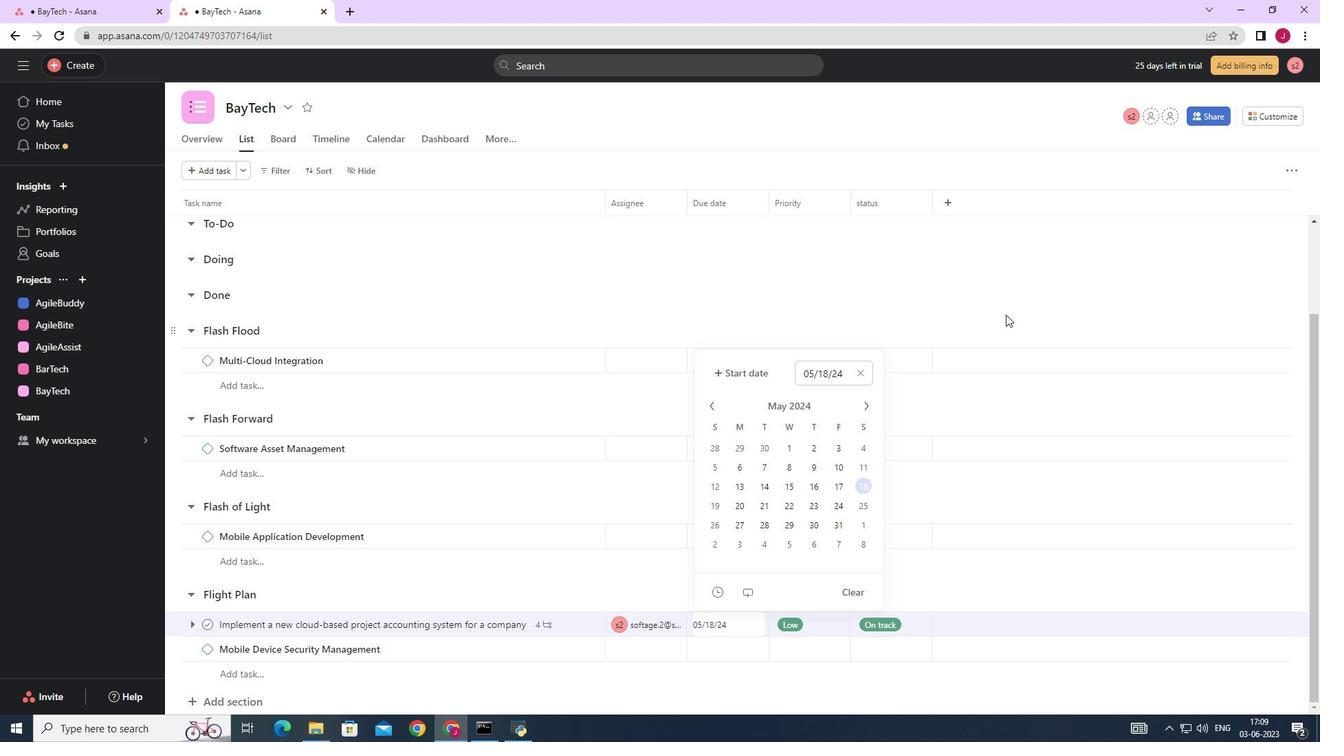 
Action: Mouse moved to (997, 317)
Screenshot: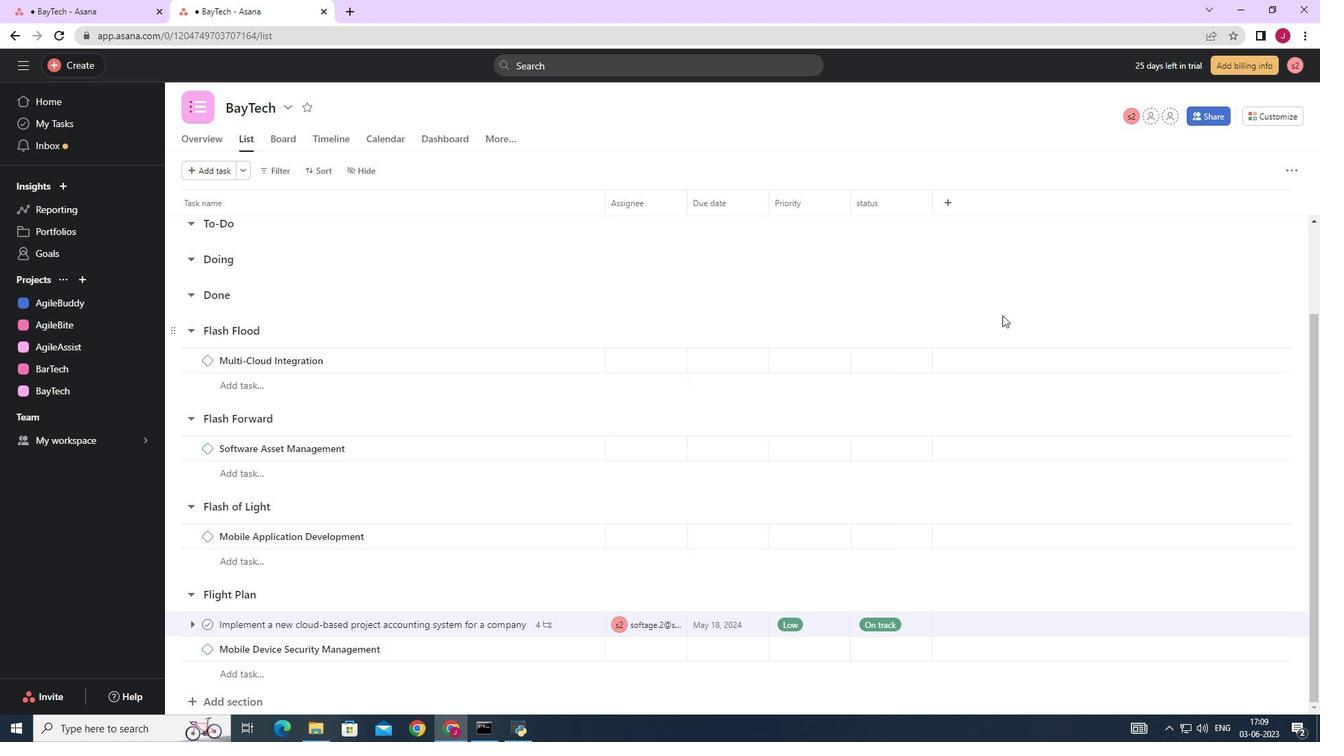 
